 Task: Open Card Card0000000078 in Board Board0000000020 in Workspace WS0000000007 in Trello. Add Member Email0000000026 to Card Card0000000078 in Board Board0000000020 in Workspace WS0000000007 in Trello. Add Blue Label titled Label0000000078 to Card Card0000000078 in Board Board0000000020 in Workspace WS0000000007 in Trello. Add Checklist CL0000000078 to Card Card0000000078 in Board Board0000000020 in Workspace WS0000000007 in Trello. Add Dates with Start Date as Sep 01 2023 and Due Date as Sep 30 2023 to Card Card0000000078 in Board Board0000000020 in Workspace WS0000000007 in Trello
Action: Mouse moved to (385, 371)
Screenshot: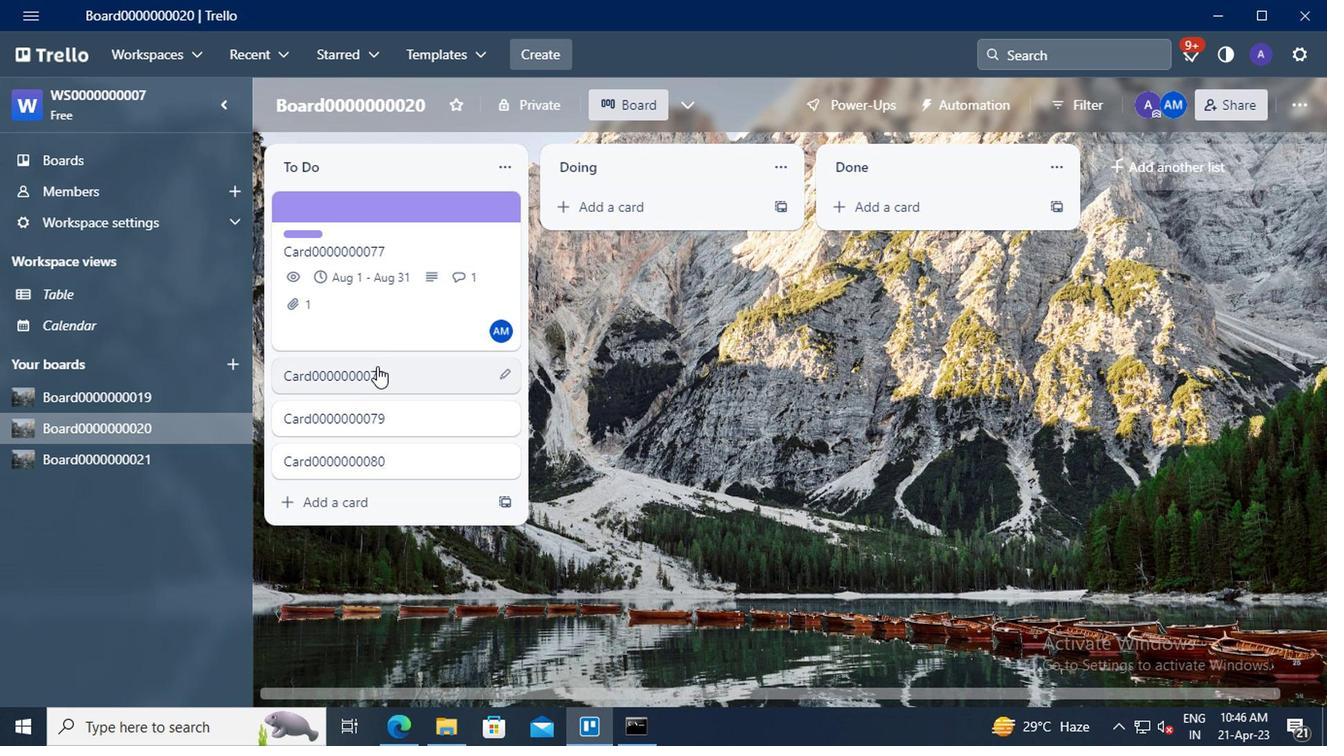 
Action: Mouse pressed left at (385, 371)
Screenshot: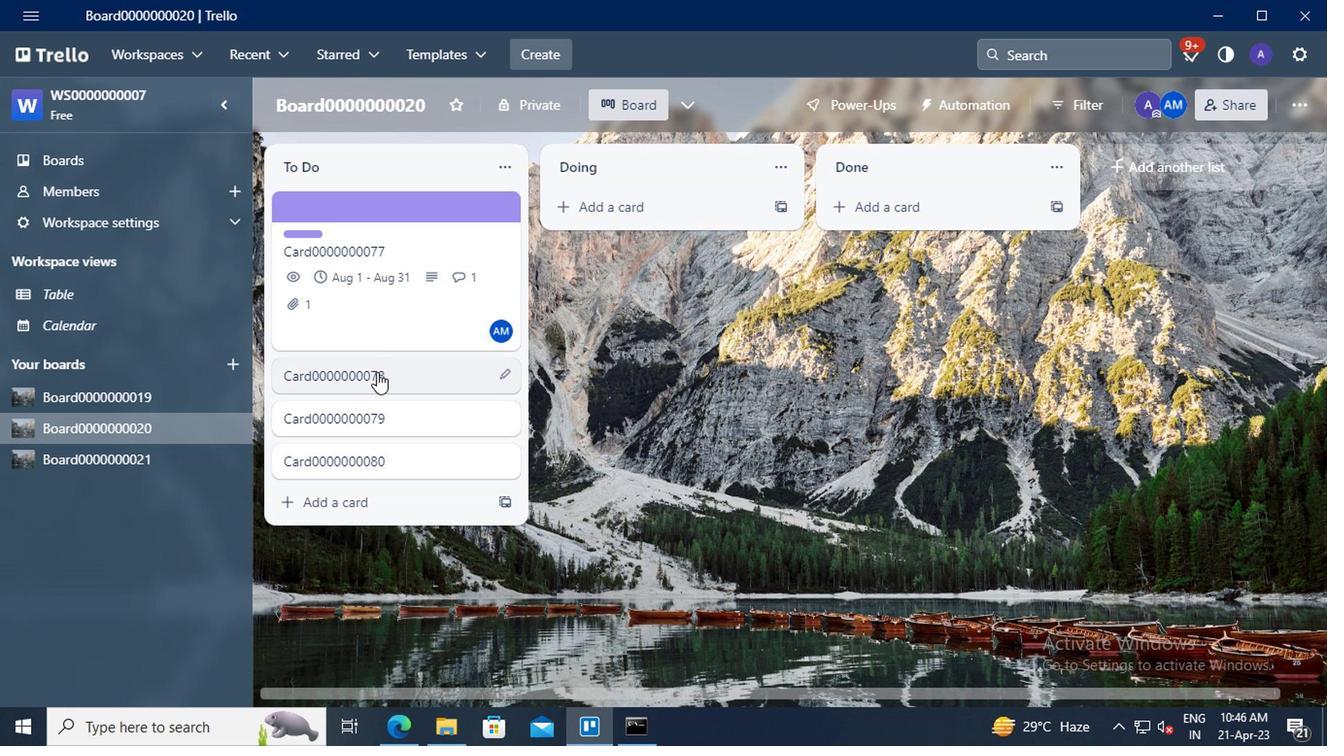 
Action: Mouse moved to (905, 251)
Screenshot: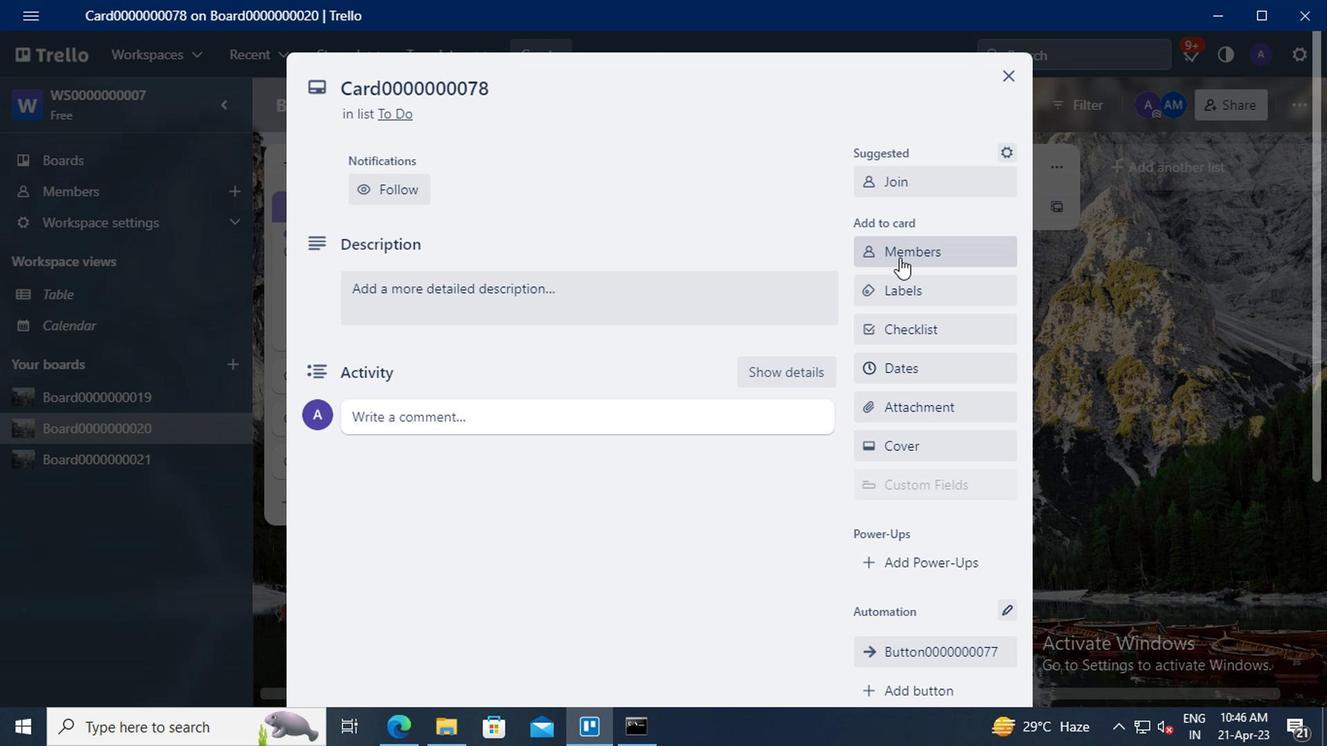 
Action: Mouse pressed left at (905, 251)
Screenshot: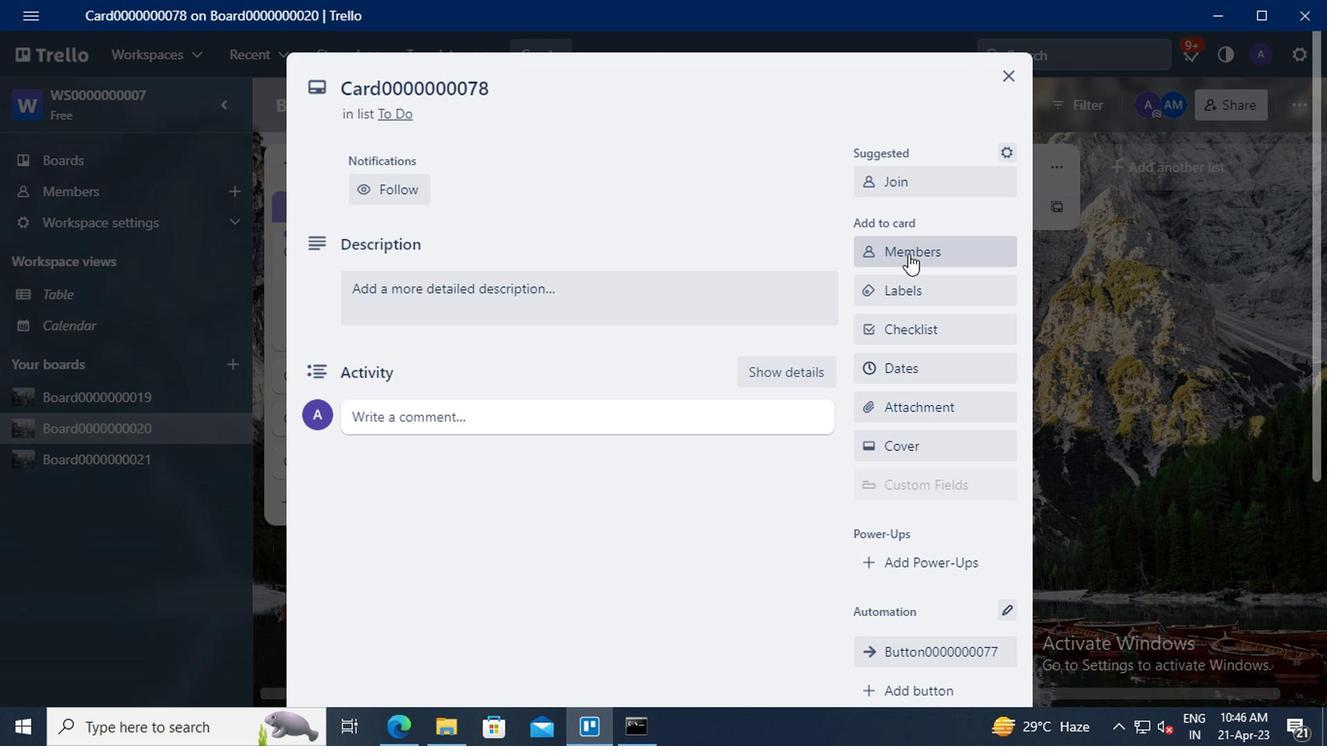 
Action: Mouse moved to (900, 336)
Screenshot: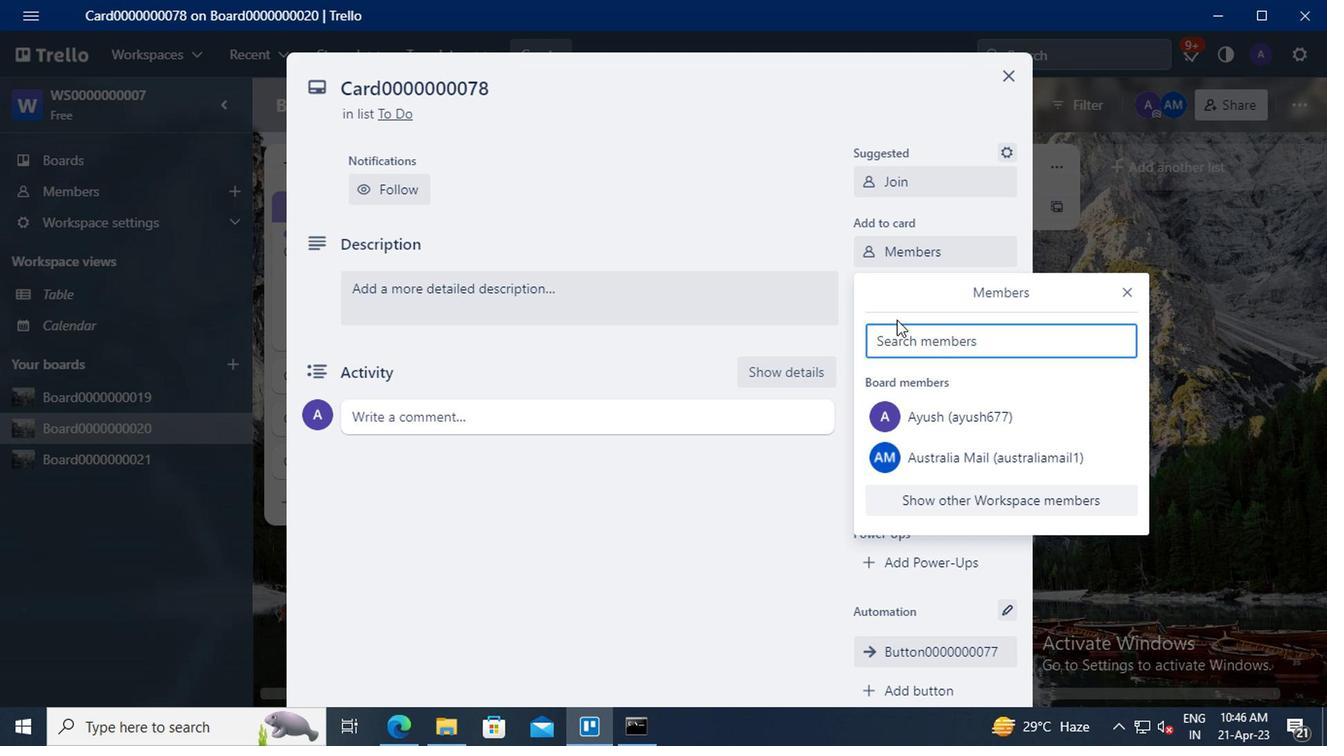 
Action: Mouse pressed left at (900, 336)
Screenshot: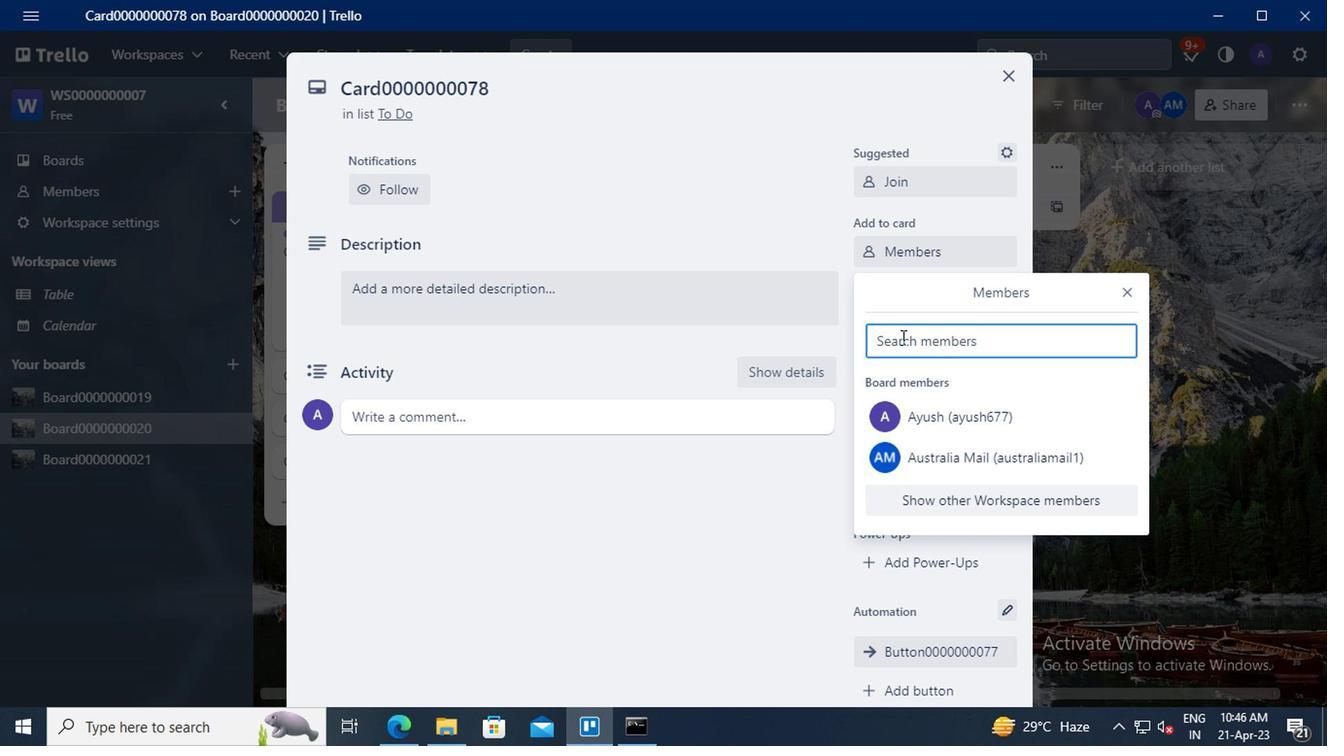
Action: Key pressed nikrathi889<Key.shift>@GMAIL.COM
Screenshot: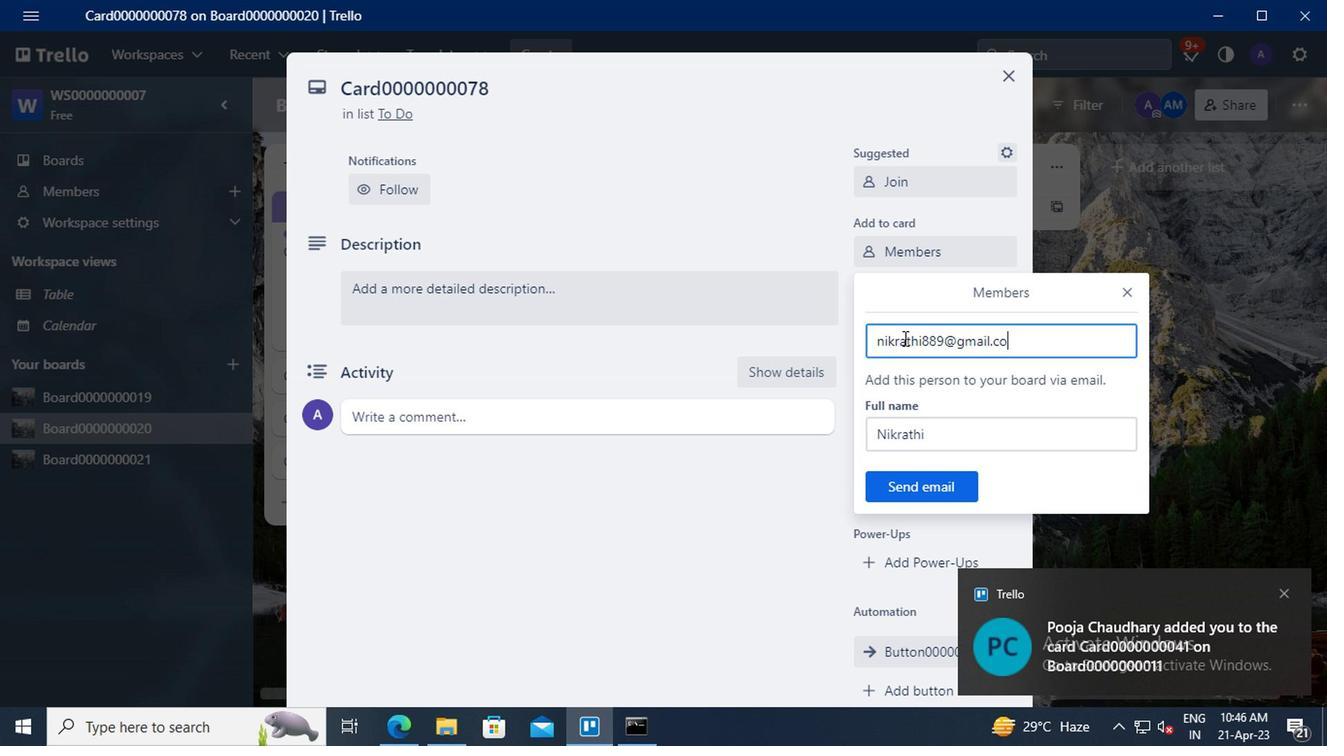 
Action: Mouse moved to (919, 482)
Screenshot: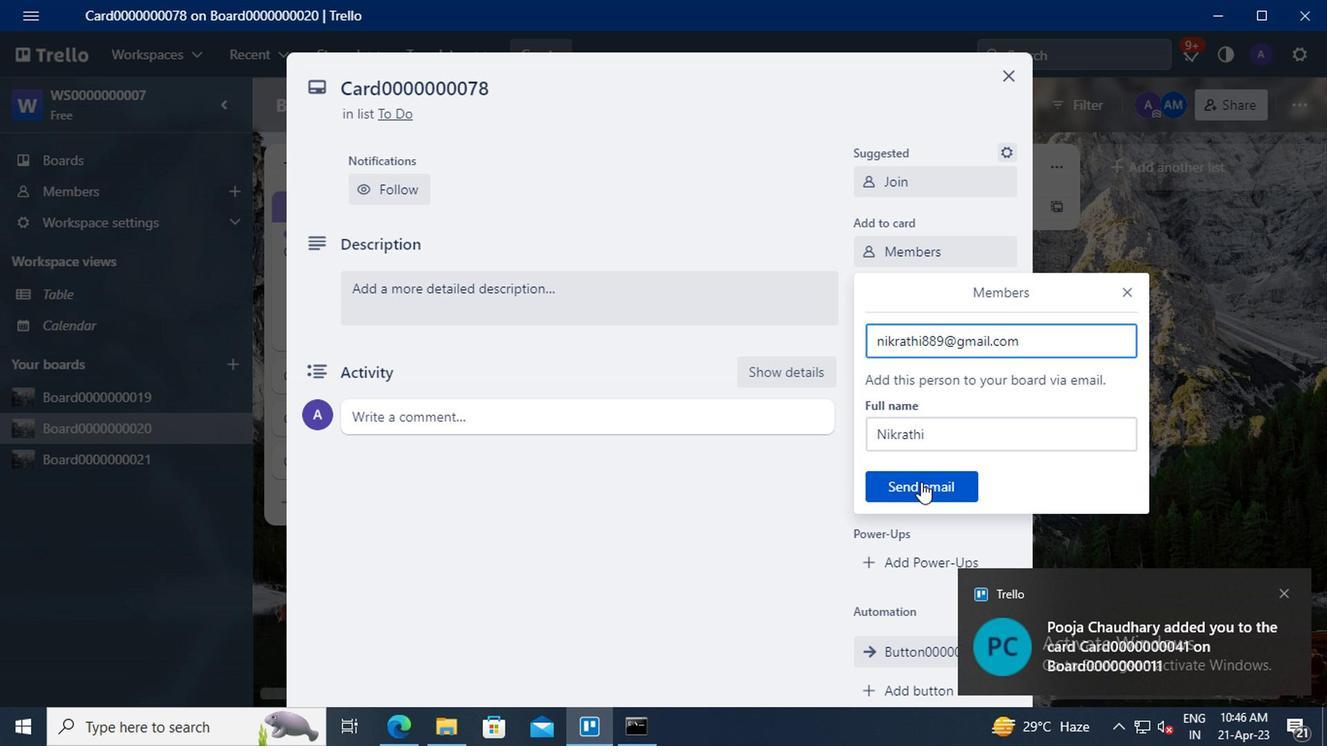 
Action: Mouse pressed left at (919, 482)
Screenshot: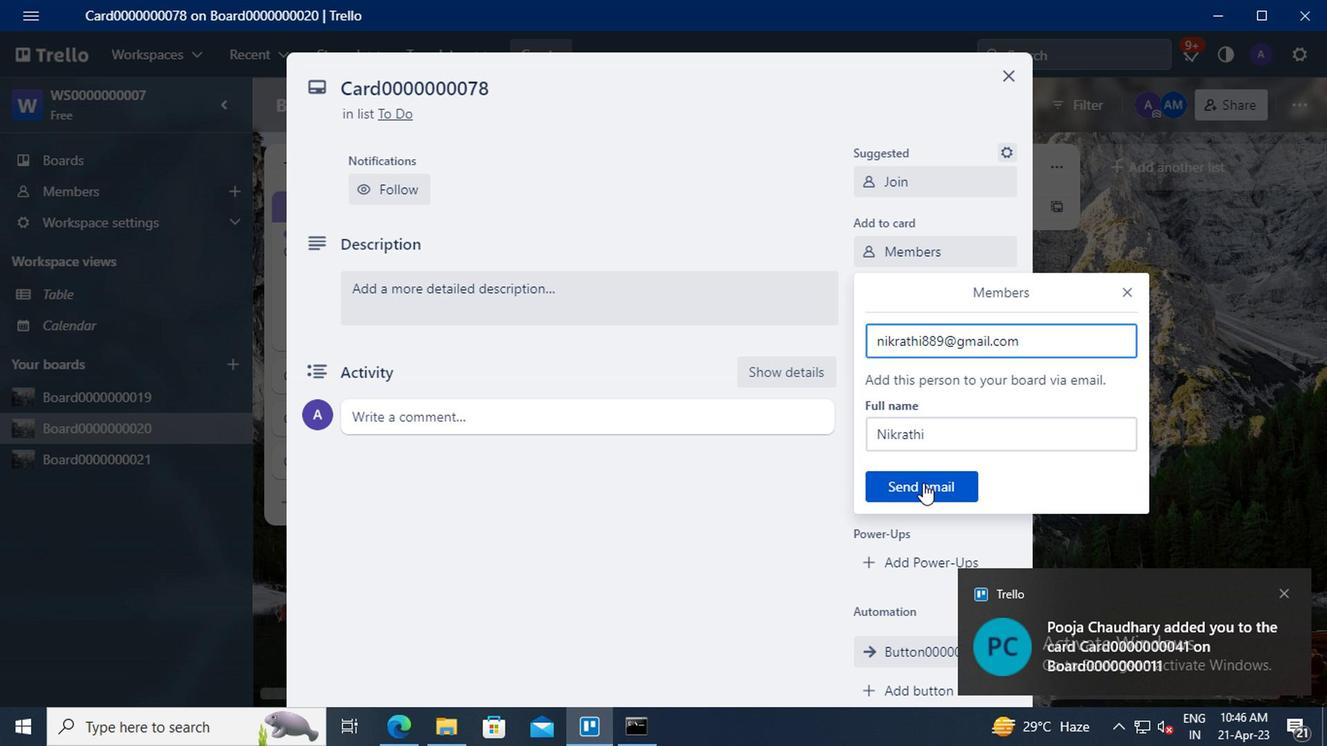 
Action: Mouse moved to (916, 290)
Screenshot: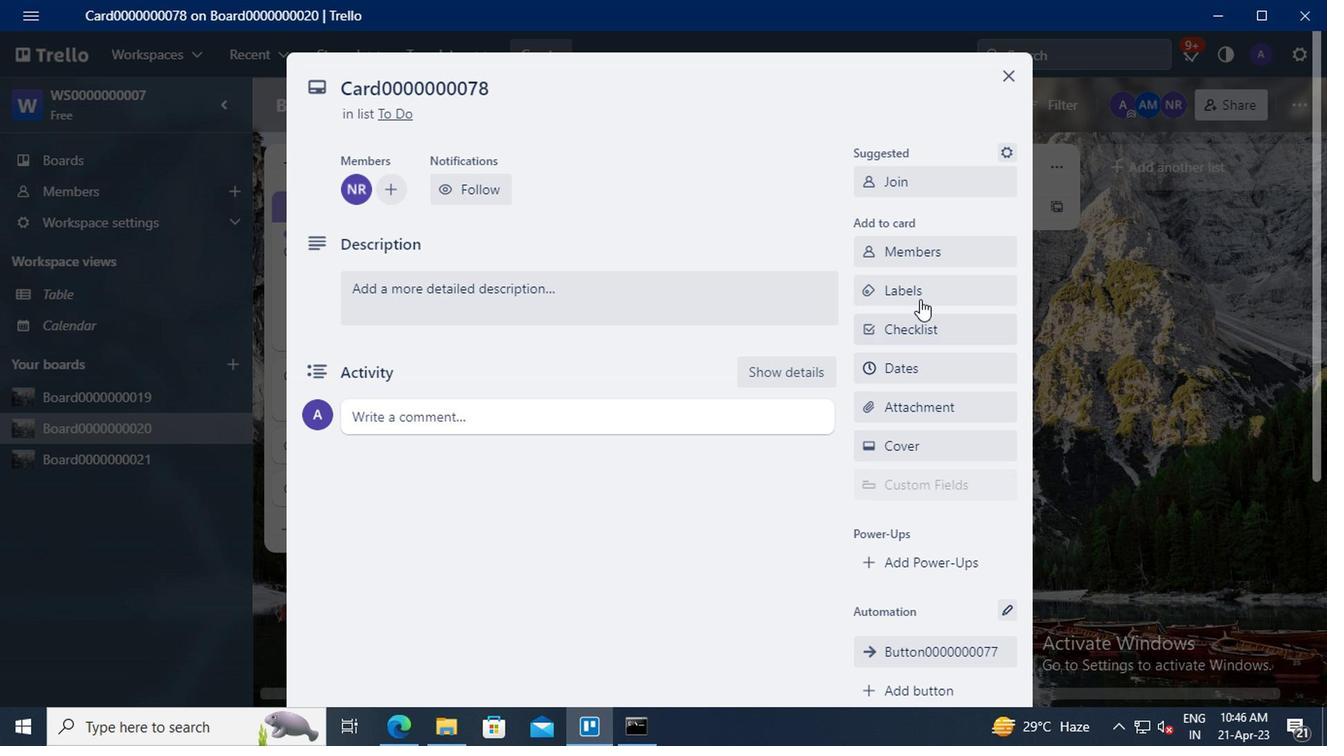 
Action: Mouse pressed left at (916, 290)
Screenshot: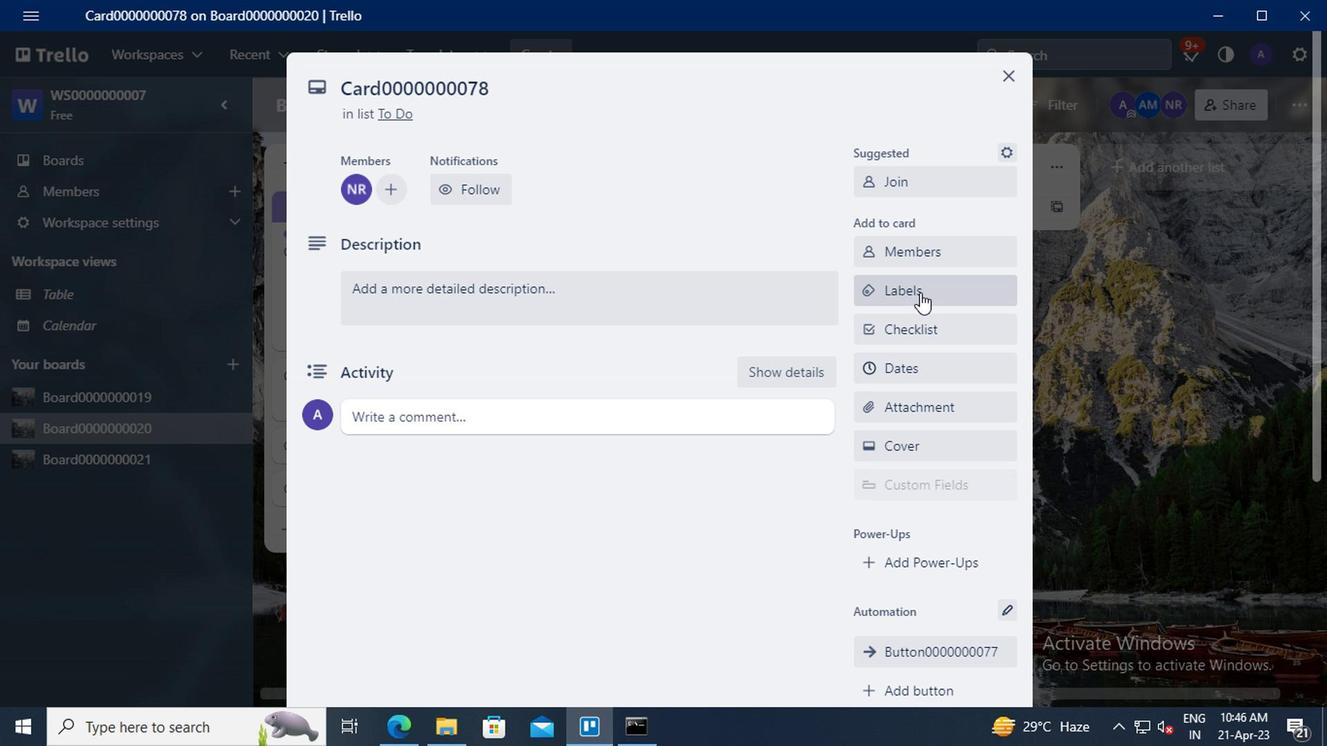 
Action: Mouse moved to (1007, 474)
Screenshot: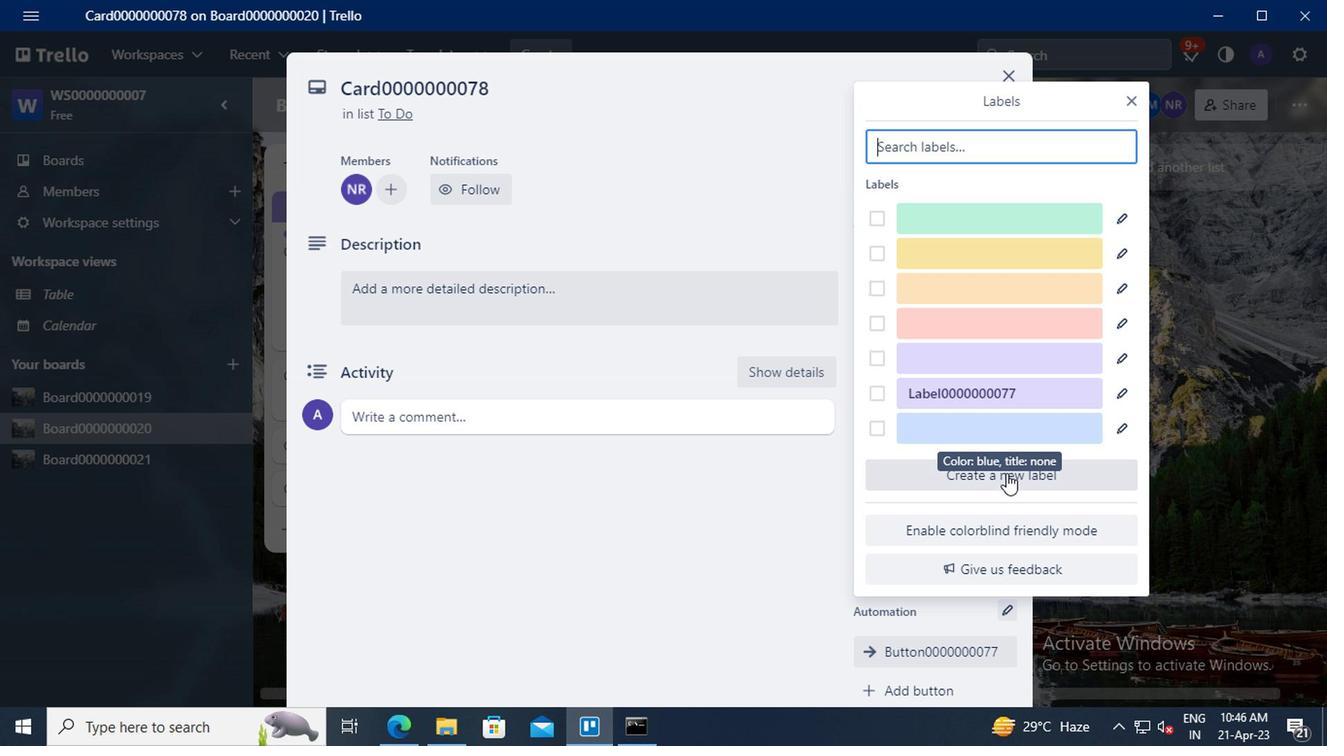 
Action: Mouse pressed left at (1007, 474)
Screenshot: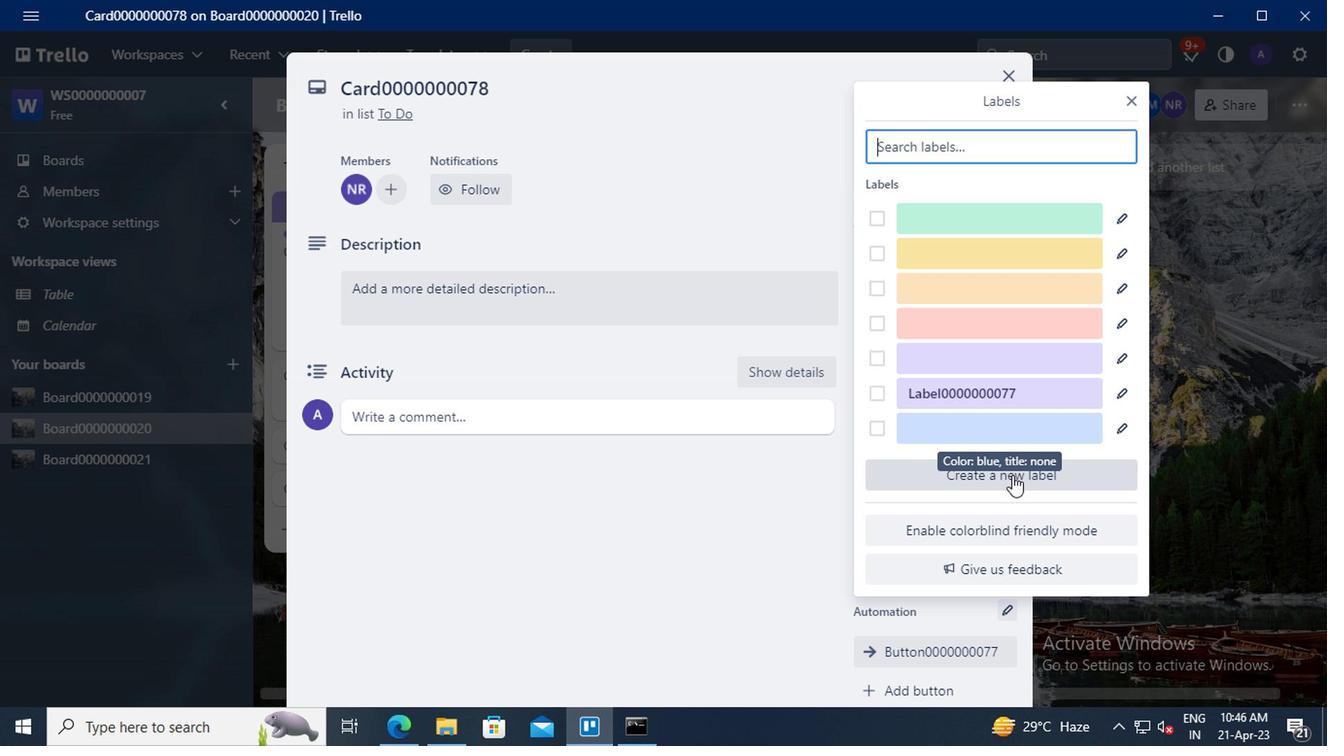 
Action: Mouse moved to (933, 277)
Screenshot: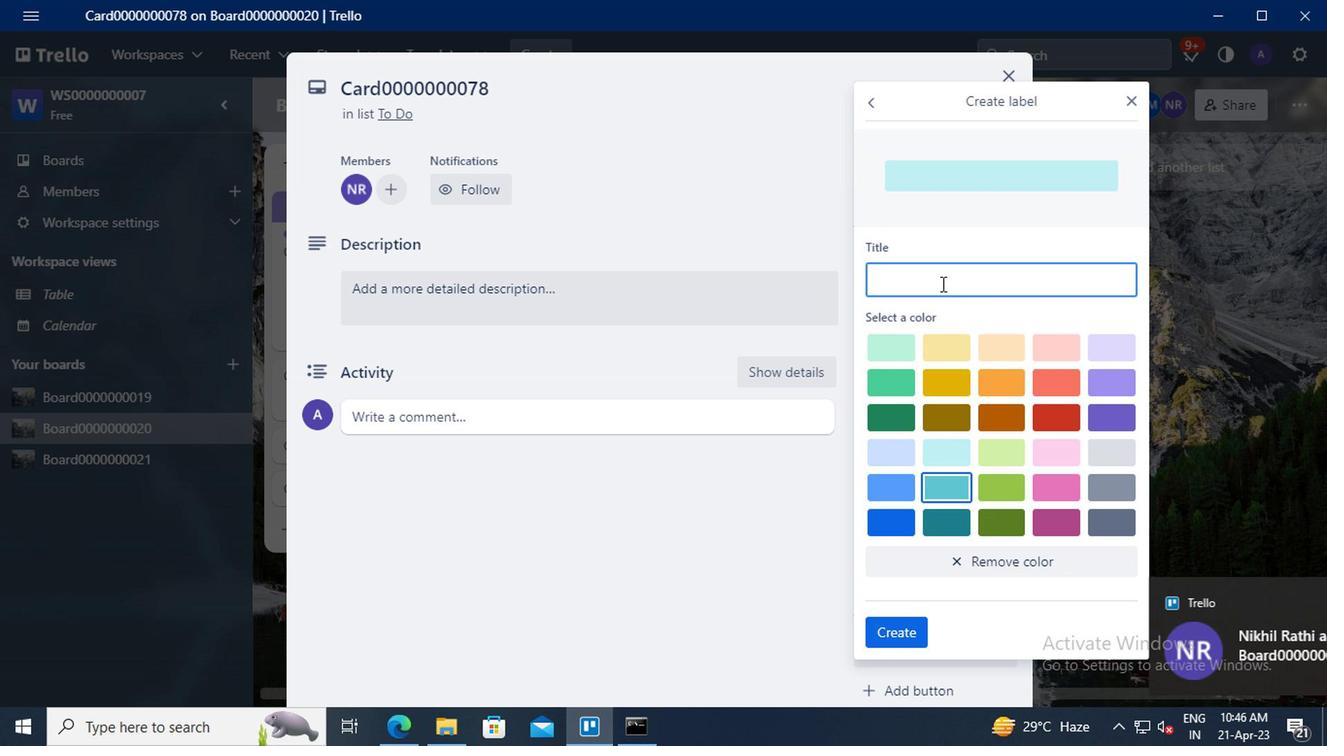 
Action: Mouse pressed left at (933, 277)
Screenshot: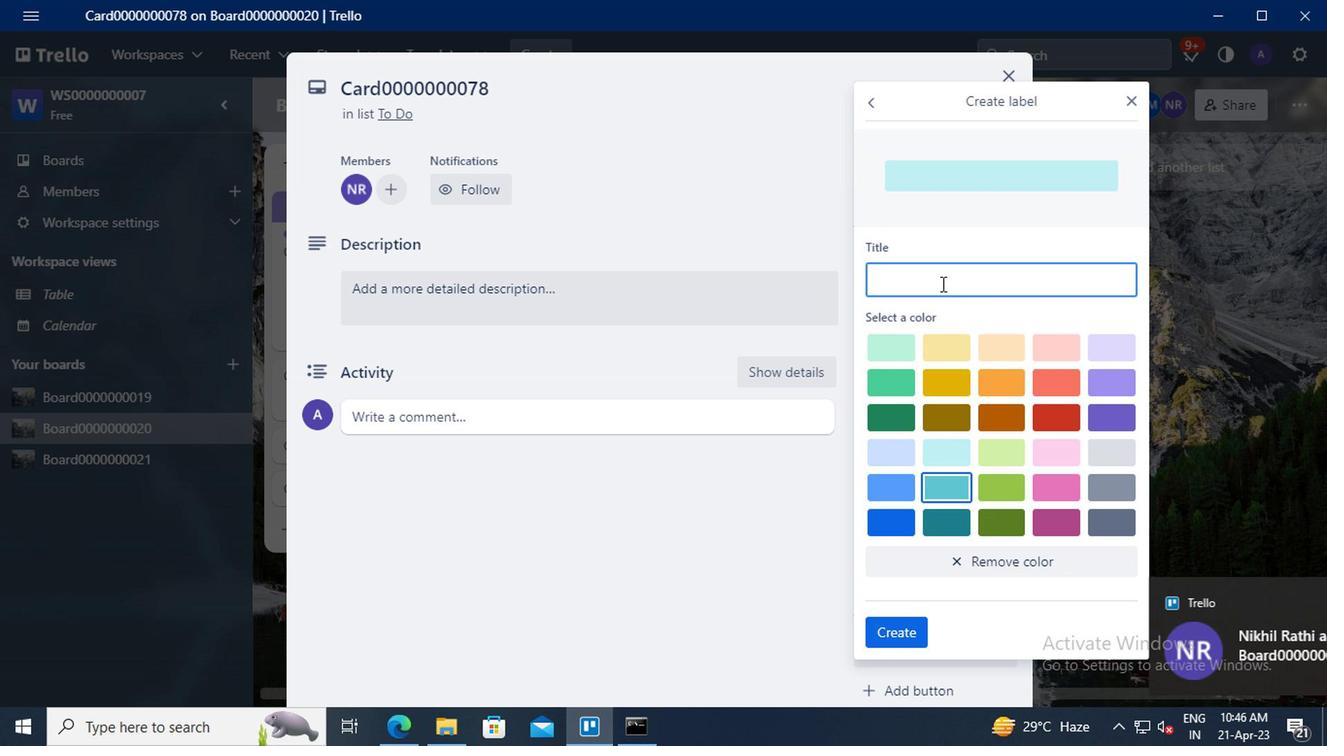 
Action: Key pressed <Key.shift>LABEL0000000078
Screenshot: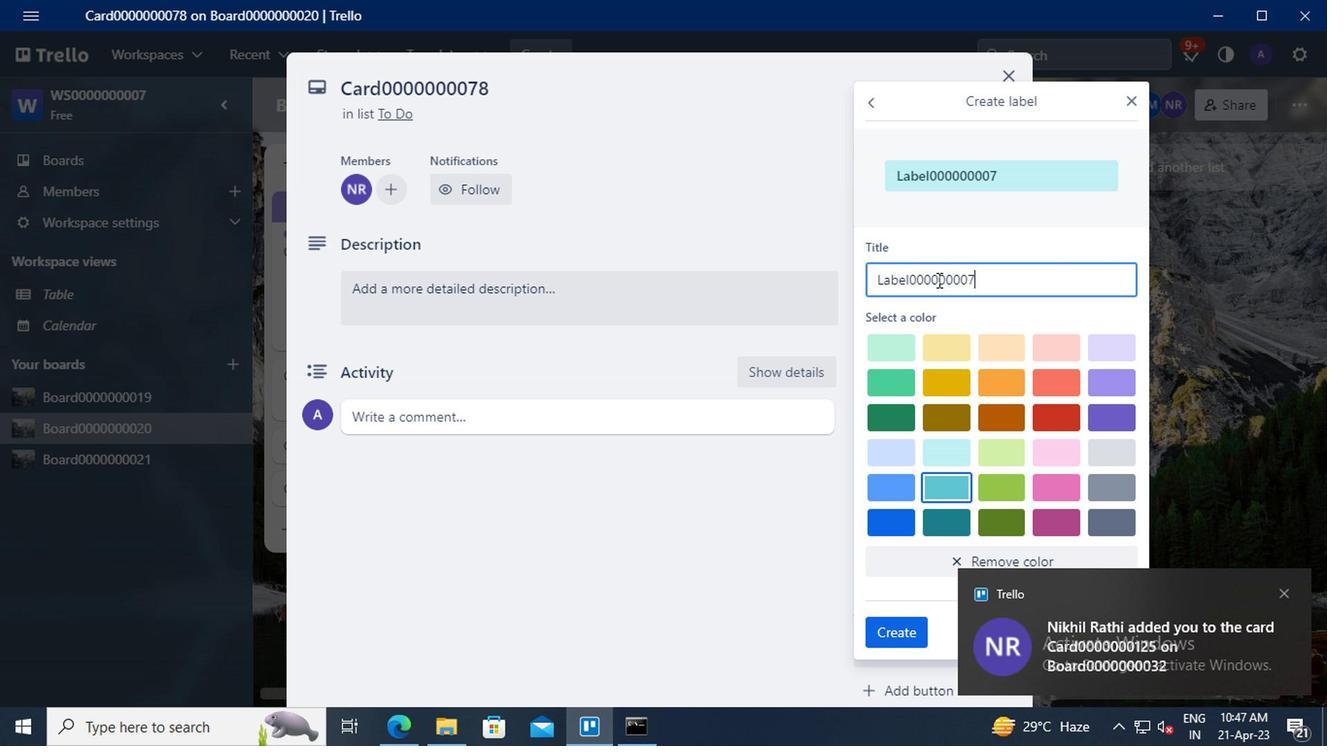 
Action: Mouse moved to (895, 482)
Screenshot: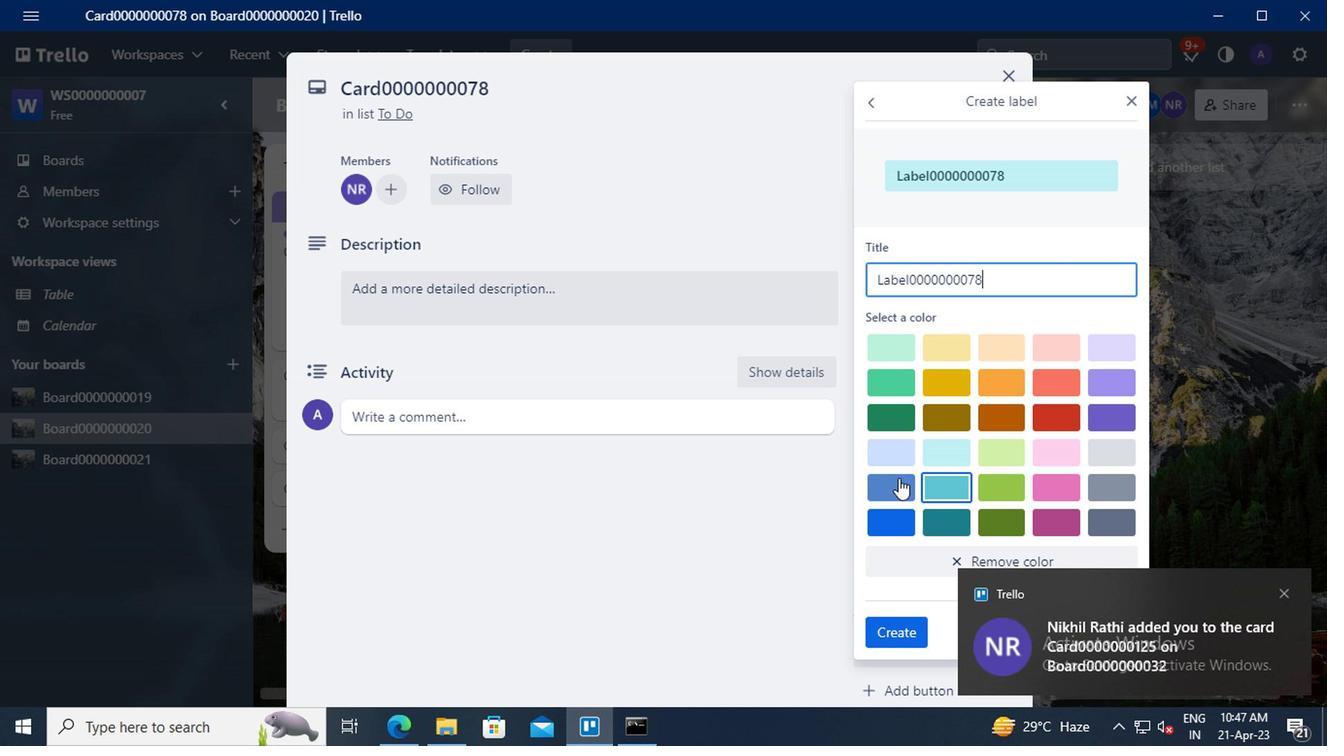 
Action: Mouse pressed left at (895, 482)
Screenshot: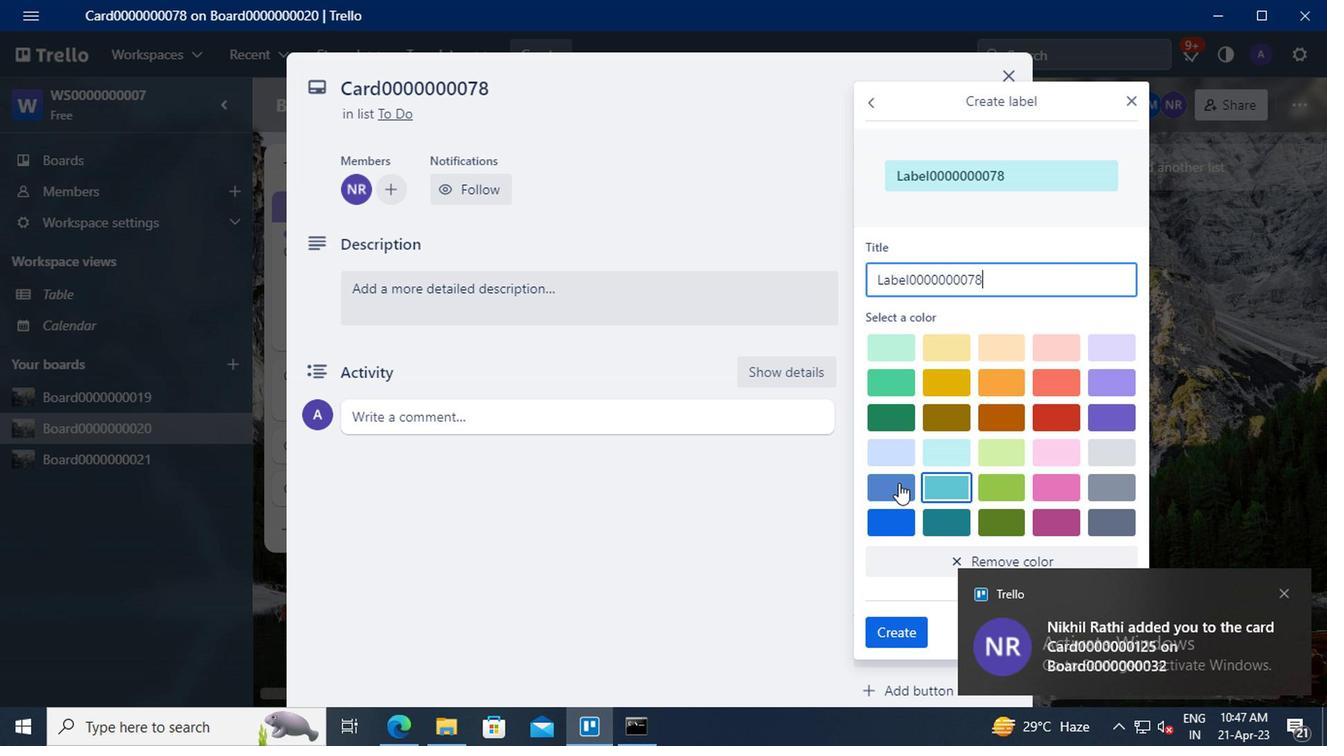 
Action: Mouse moved to (905, 631)
Screenshot: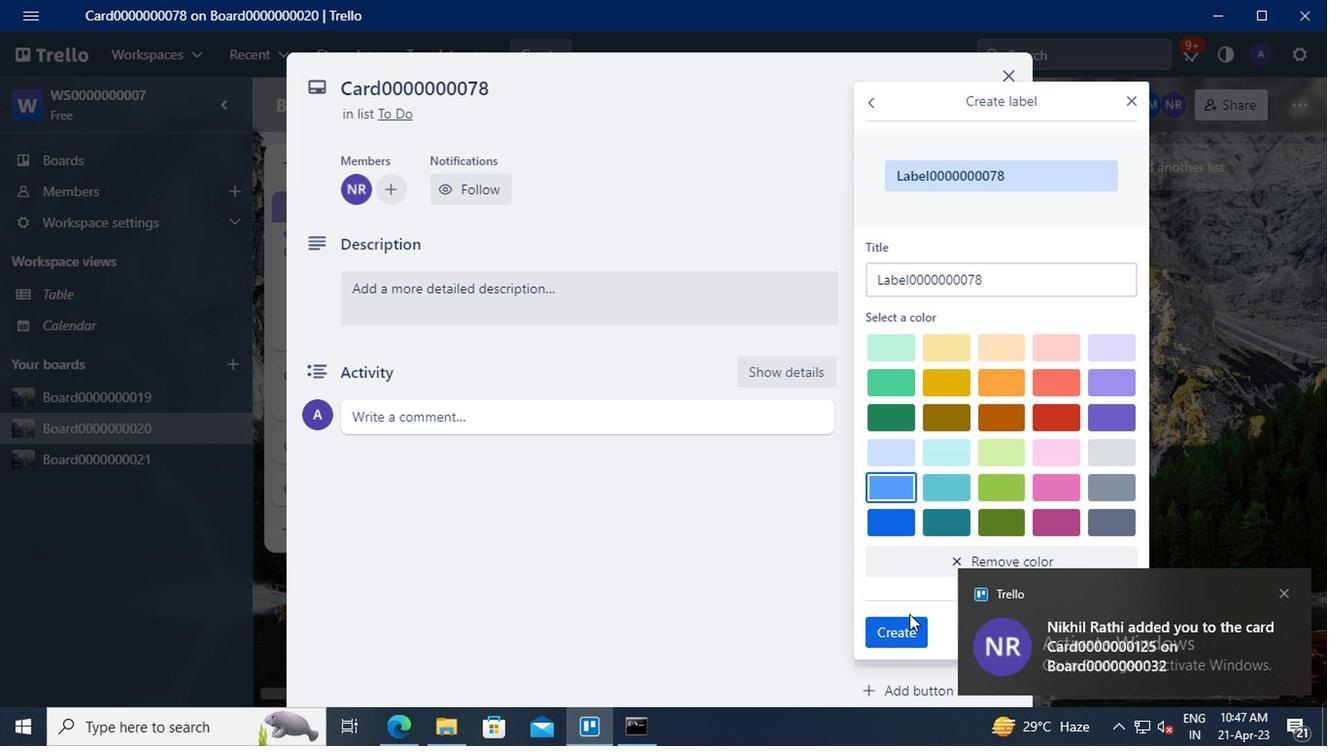 
Action: Mouse pressed left at (905, 631)
Screenshot: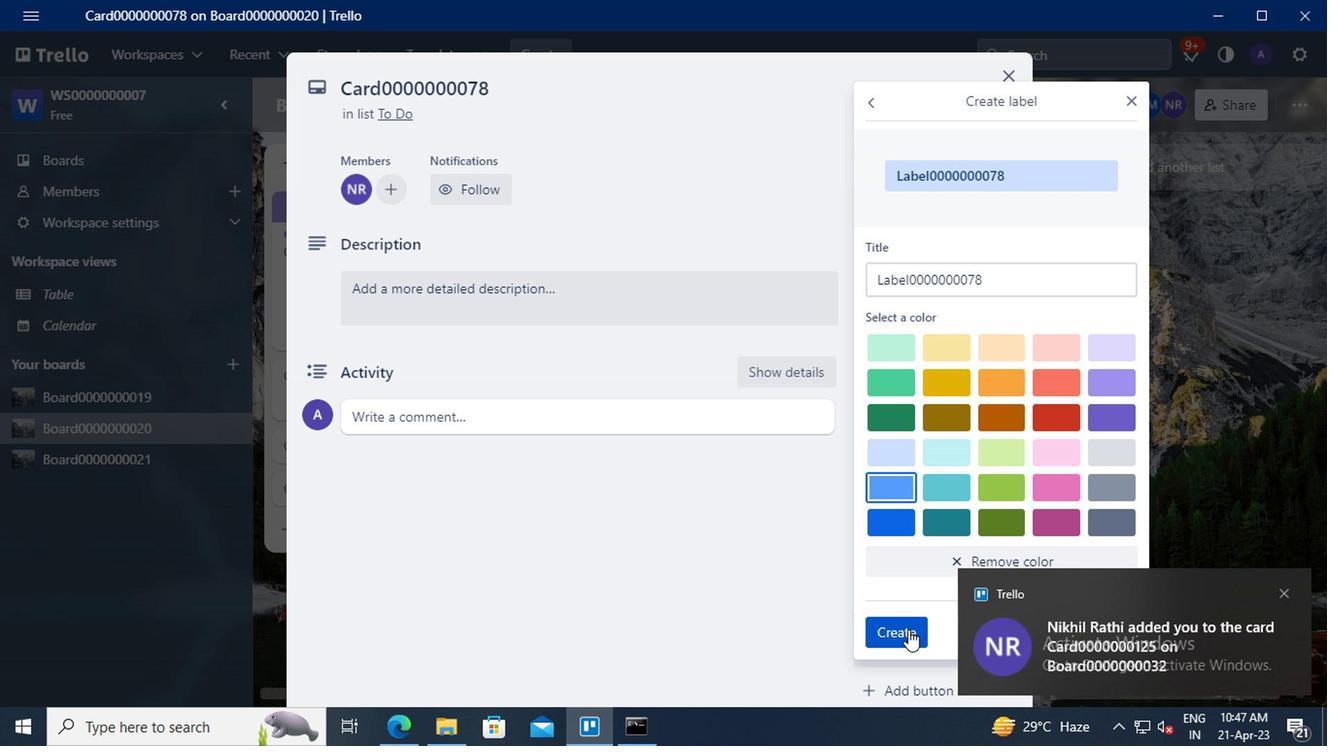 
Action: Mouse moved to (1123, 93)
Screenshot: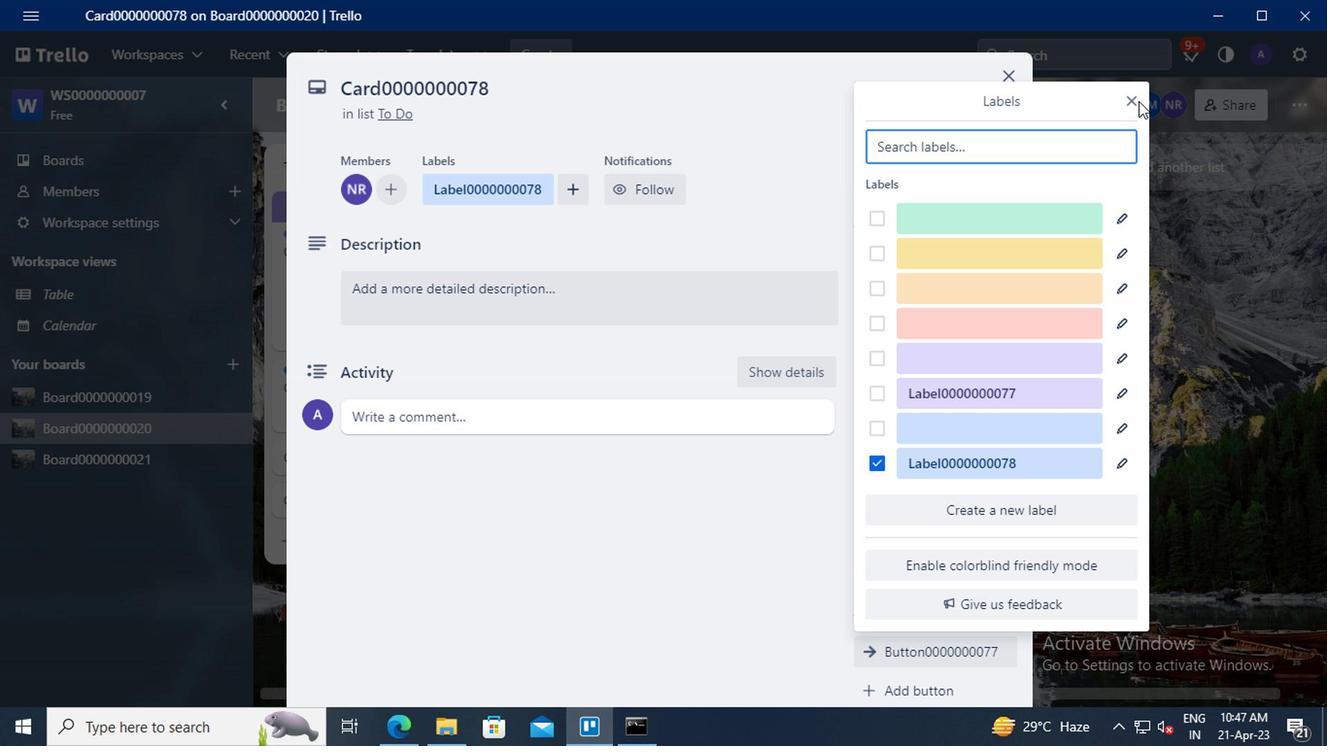 
Action: Mouse pressed left at (1123, 93)
Screenshot: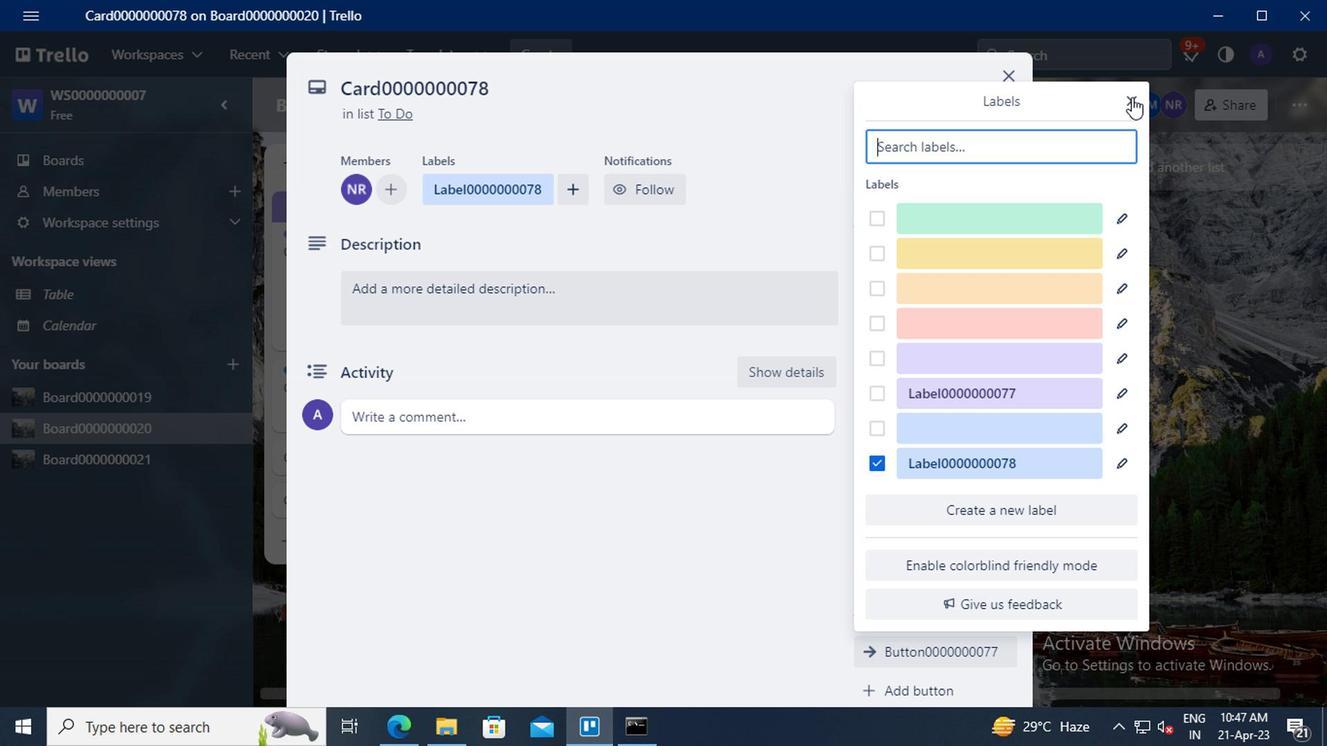 
Action: Mouse moved to (920, 320)
Screenshot: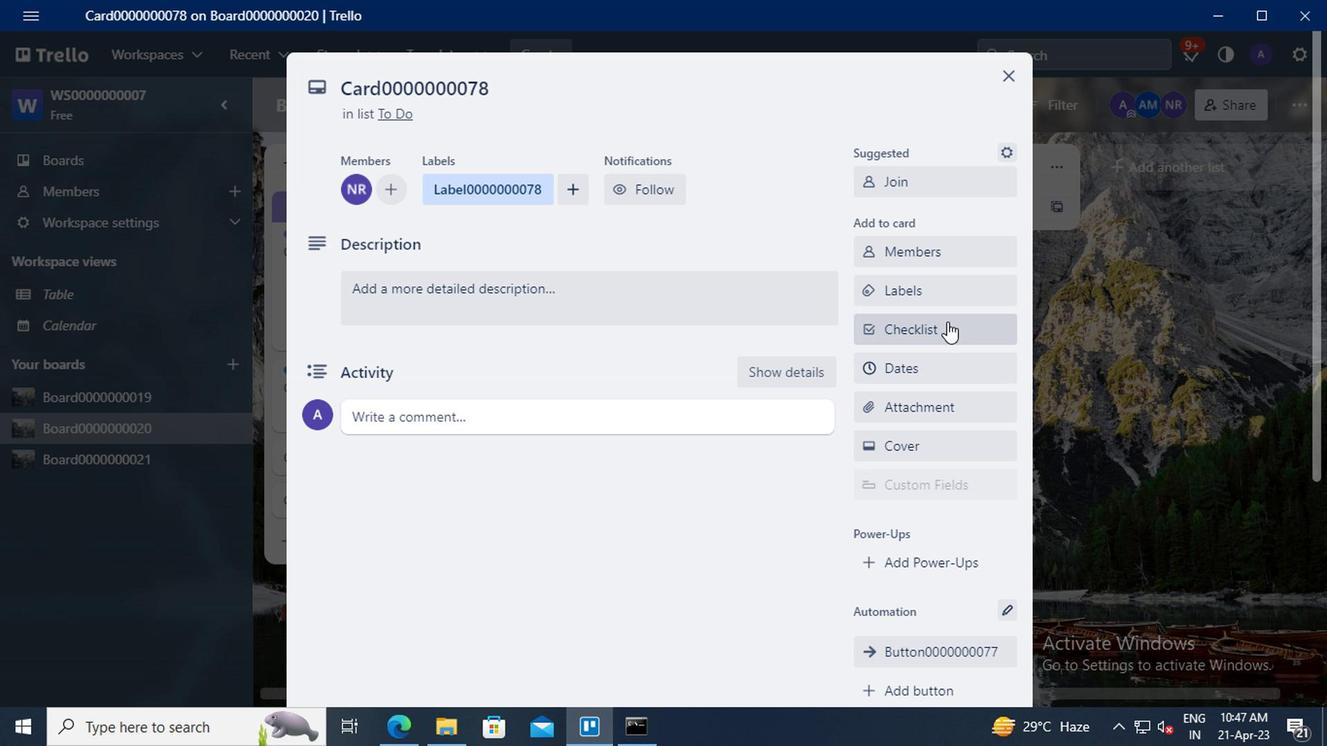 
Action: Mouse pressed left at (920, 320)
Screenshot: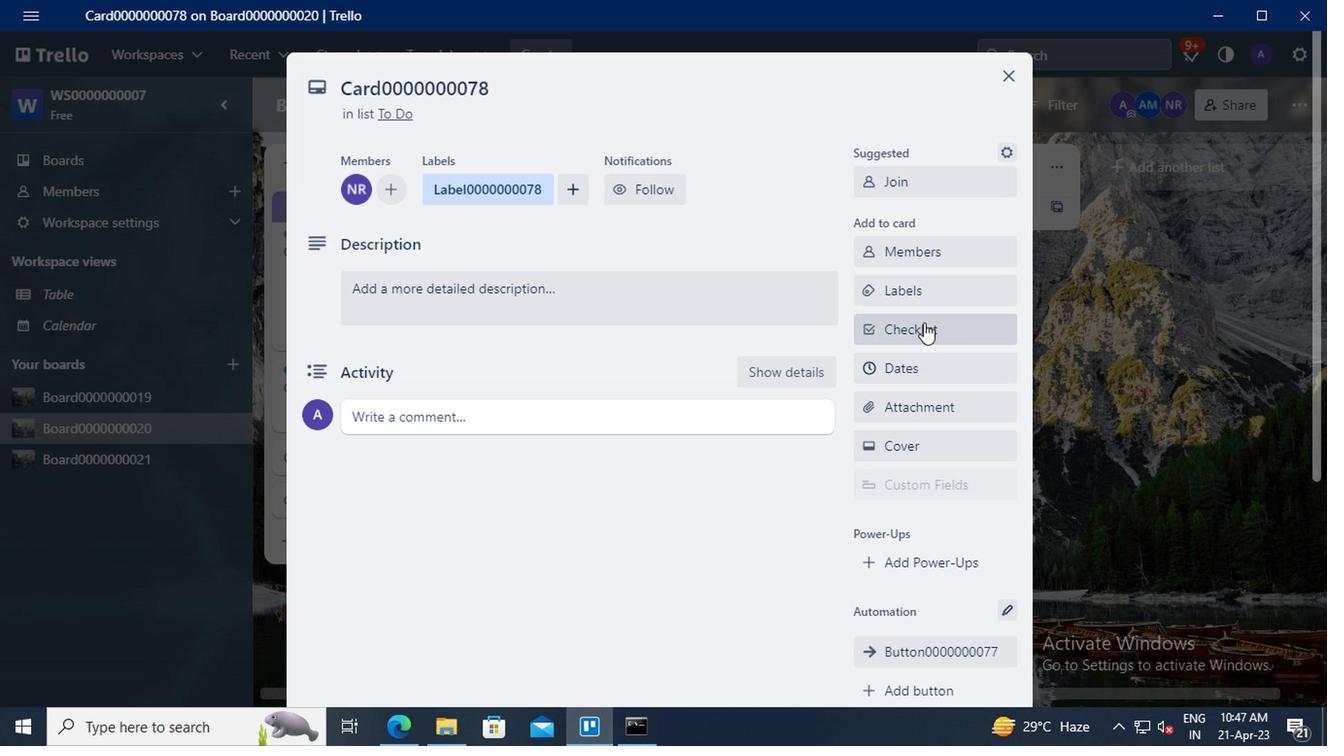 
Action: Key pressed <Key.delete><Key.shift>CL0000000078
Screenshot: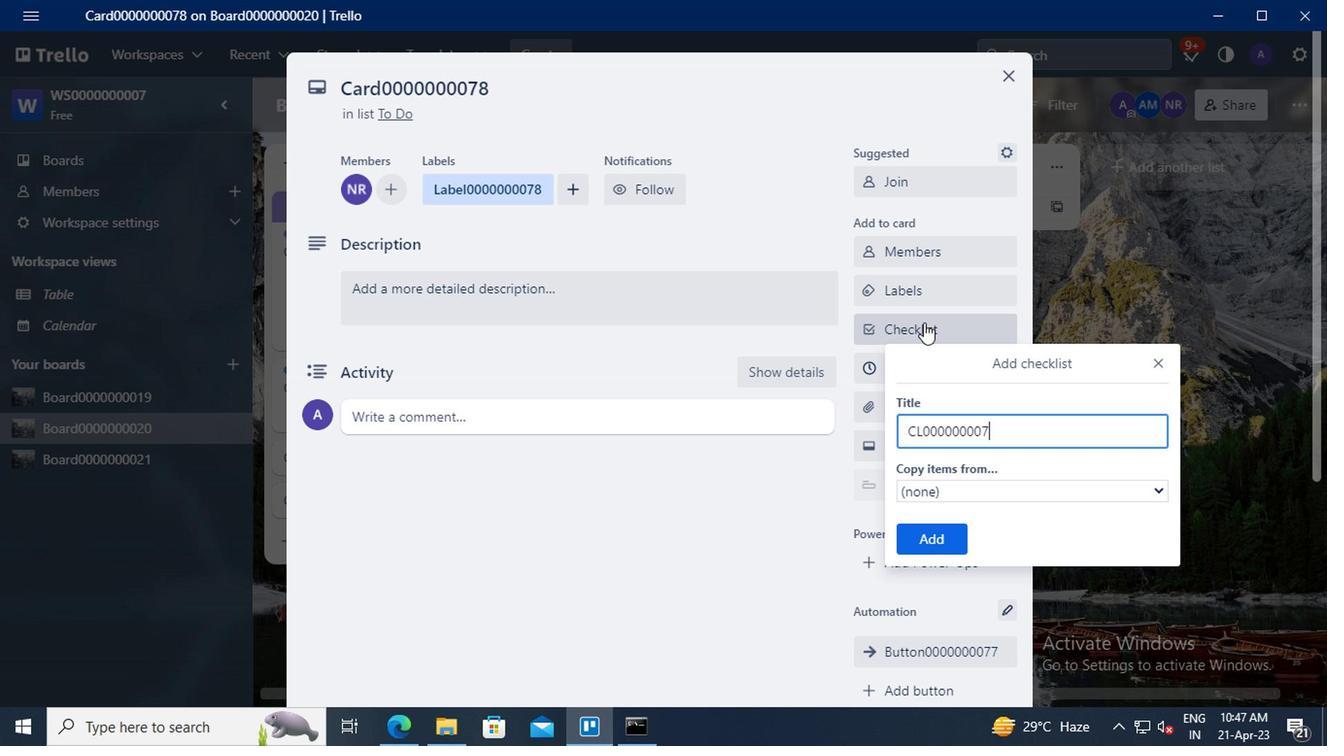 
Action: Mouse moved to (929, 541)
Screenshot: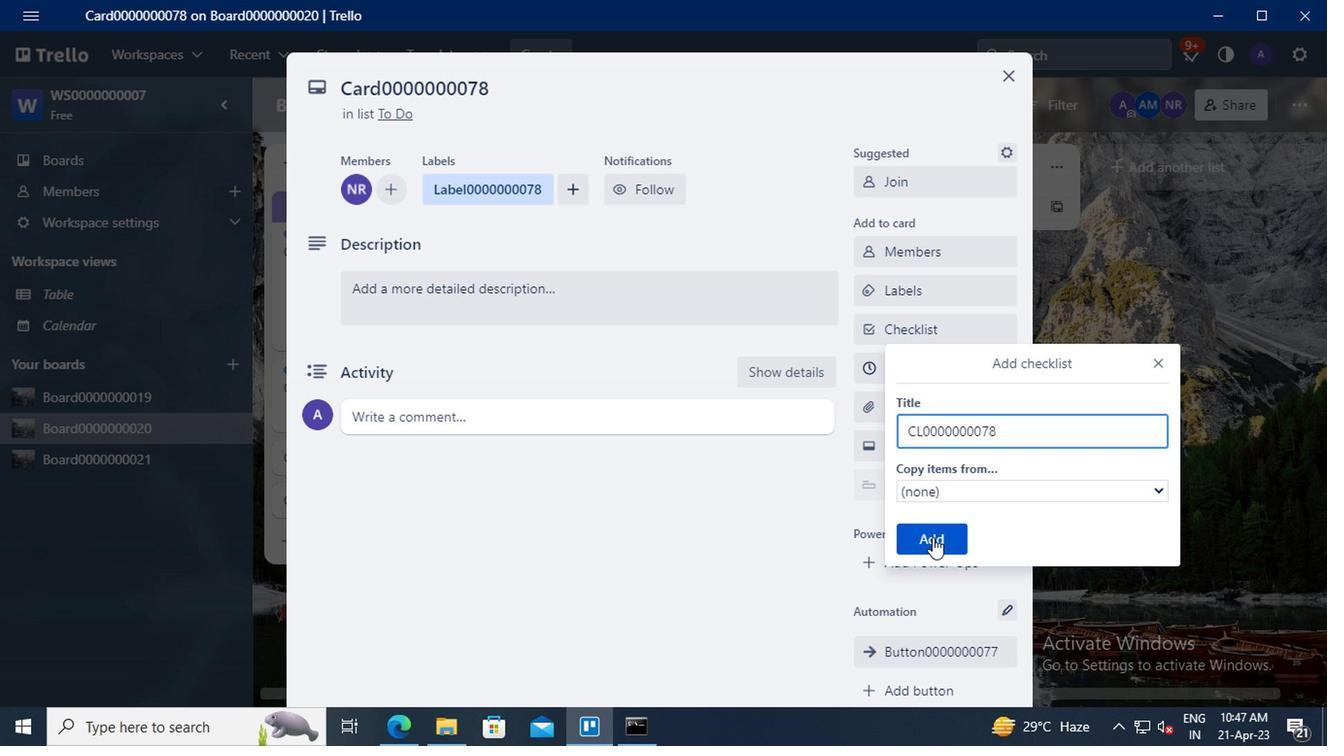 
Action: Mouse pressed left at (929, 541)
Screenshot: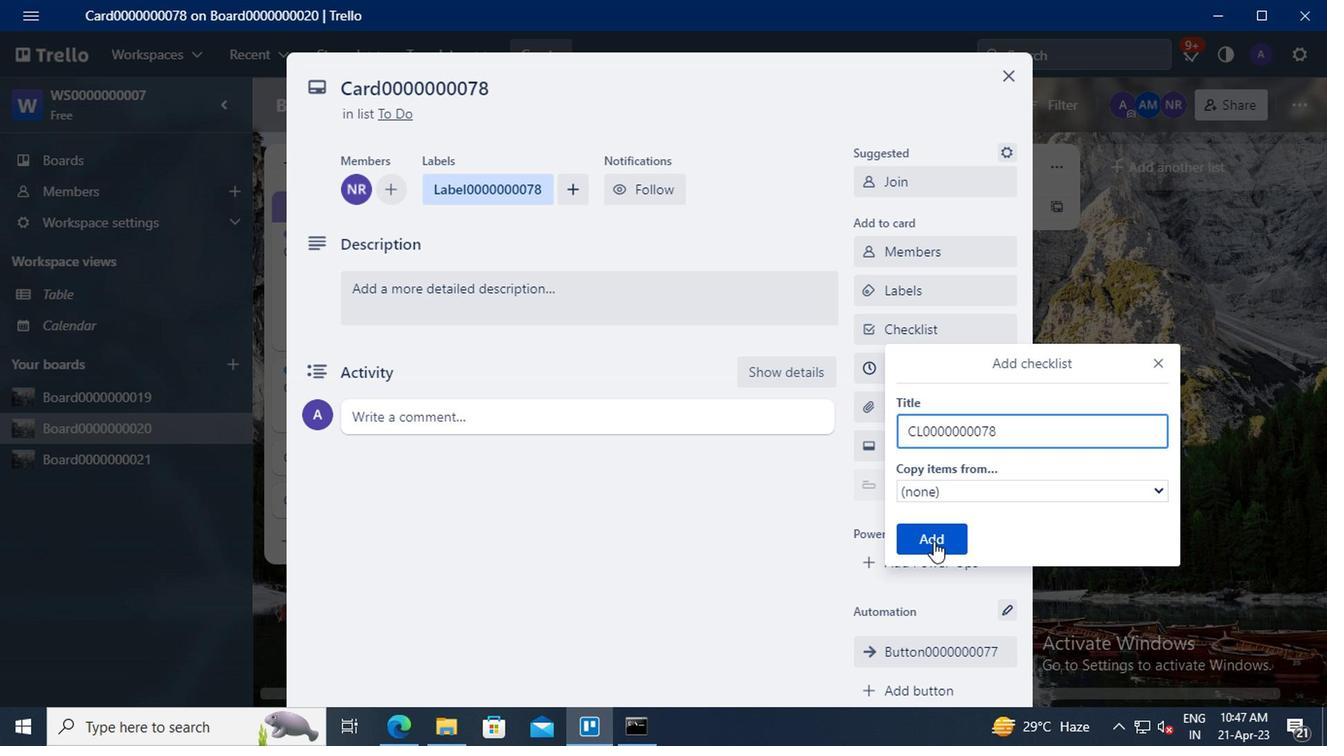 
Action: Mouse moved to (920, 367)
Screenshot: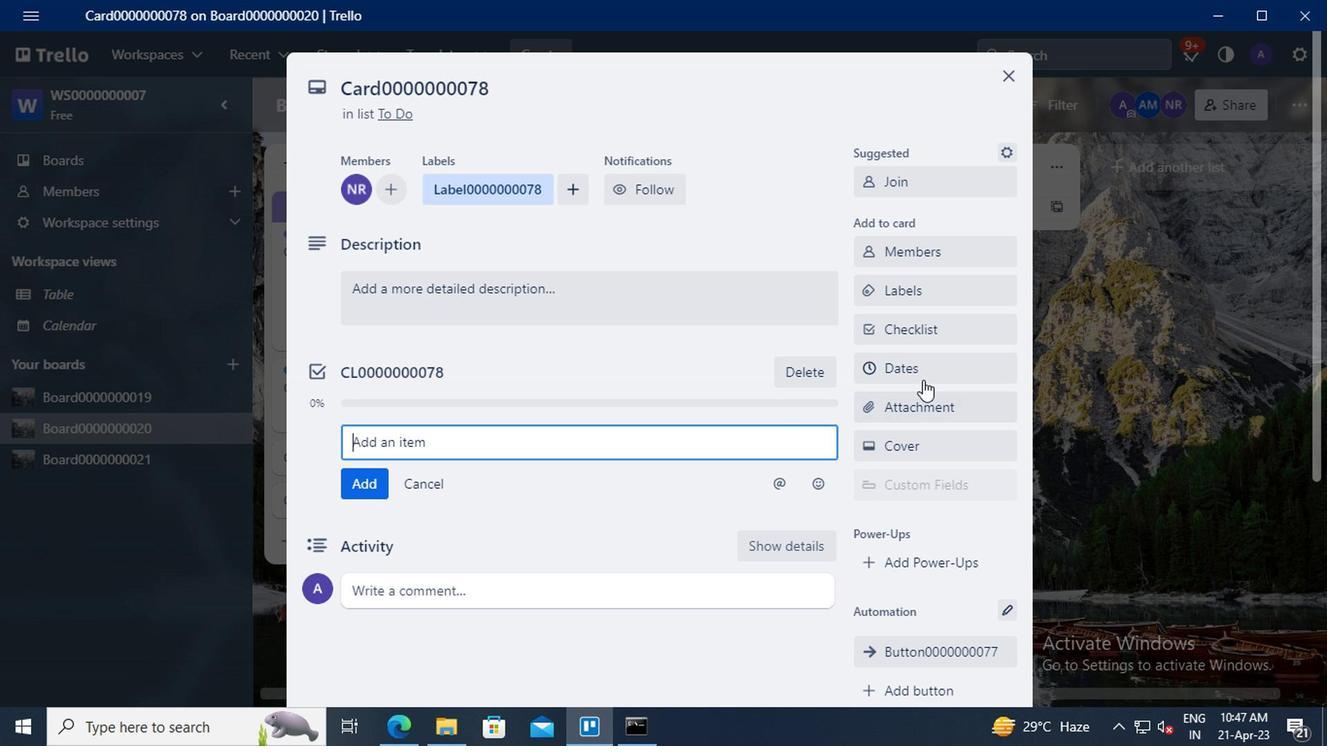 
Action: Mouse pressed left at (920, 367)
Screenshot: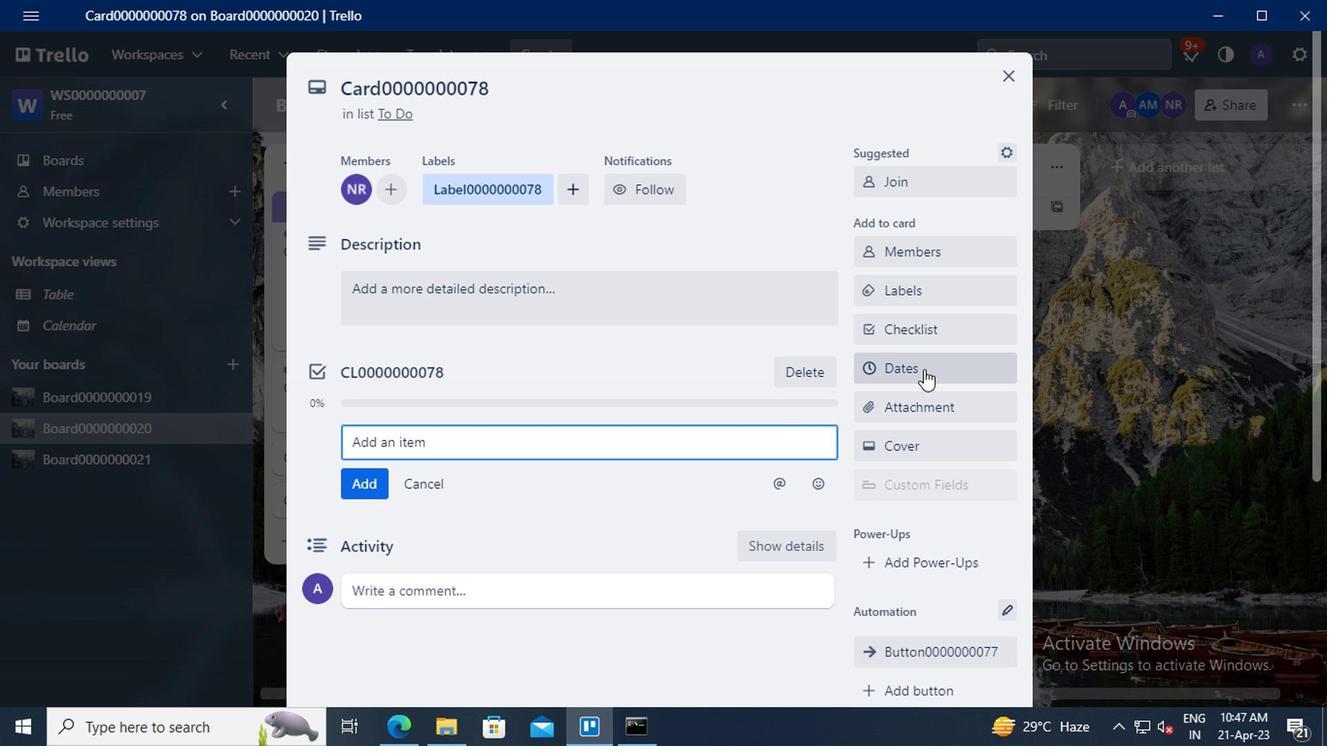 
Action: Mouse moved to (872, 449)
Screenshot: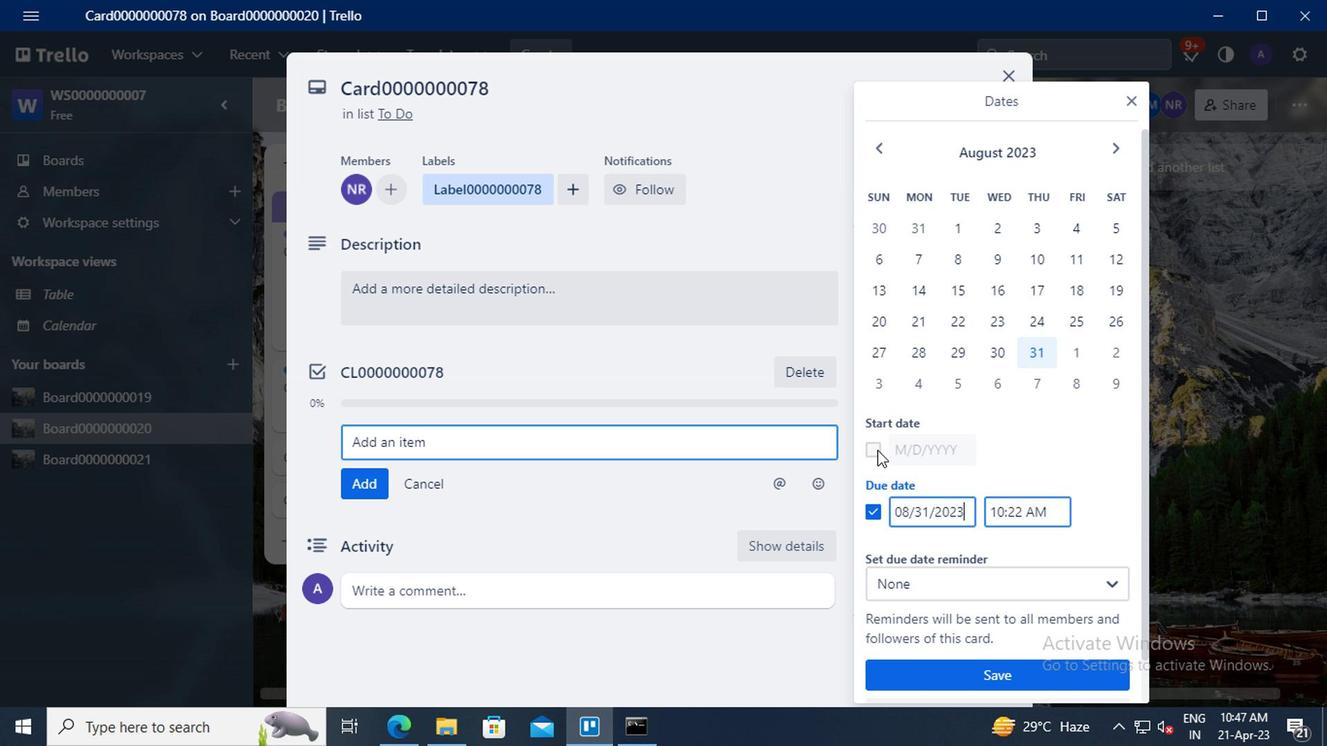 
Action: Mouse pressed left at (872, 449)
Screenshot: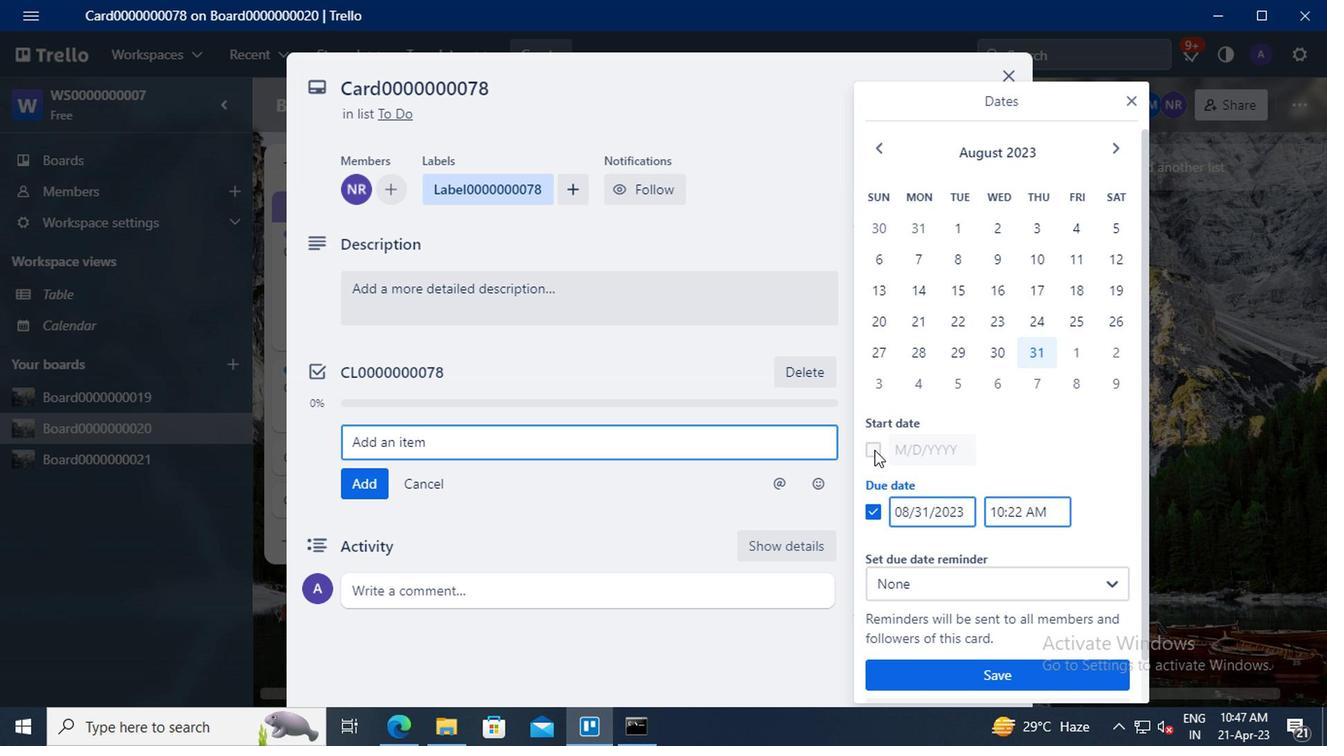 
Action: Mouse moved to (924, 442)
Screenshot: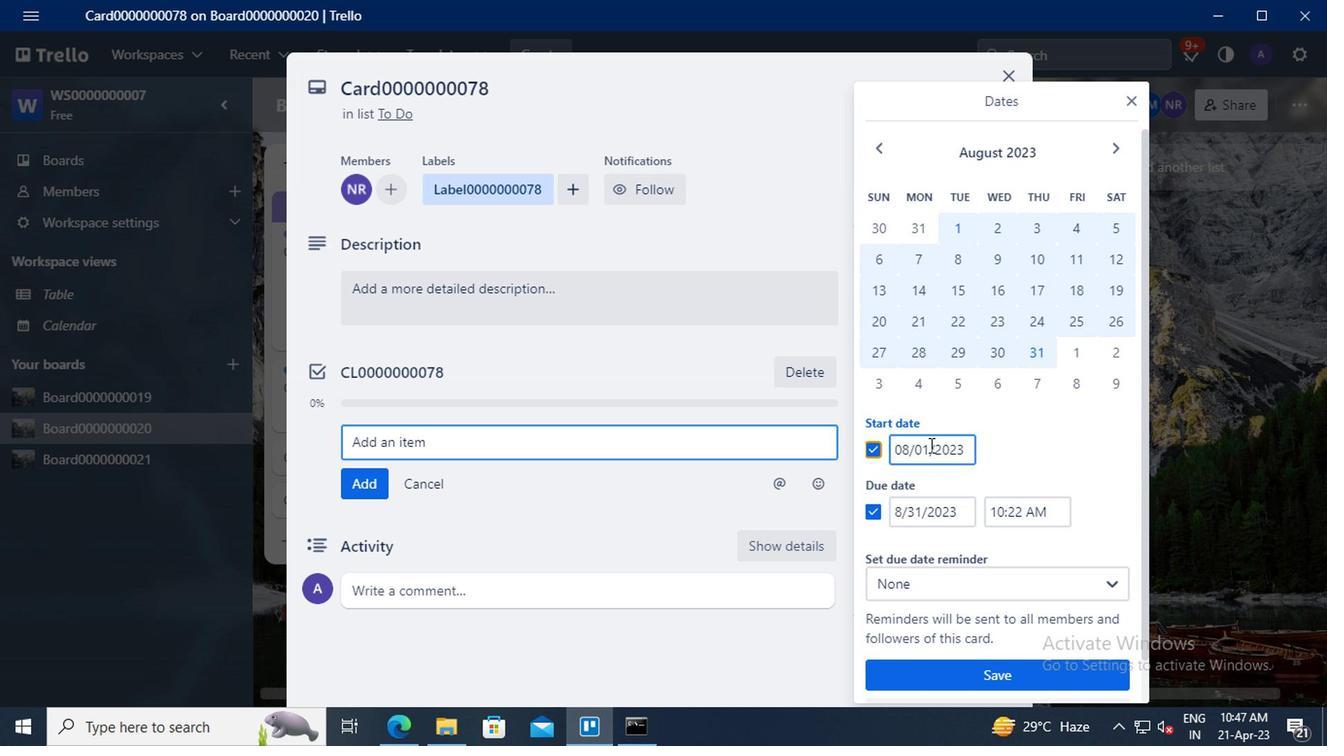 
Action: Mouse pressed left at (924, 442)
Screenshot: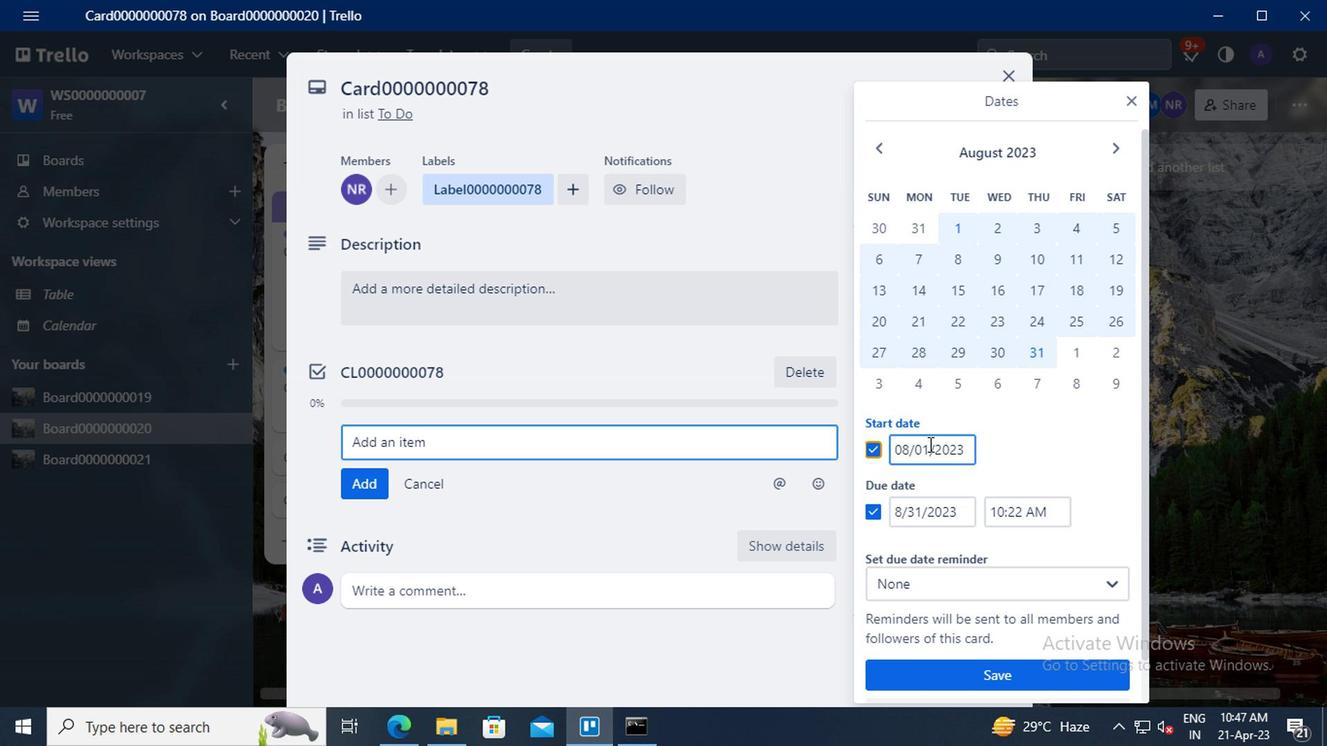 
Action: Mouse moved to (926, 418)
Screenshot: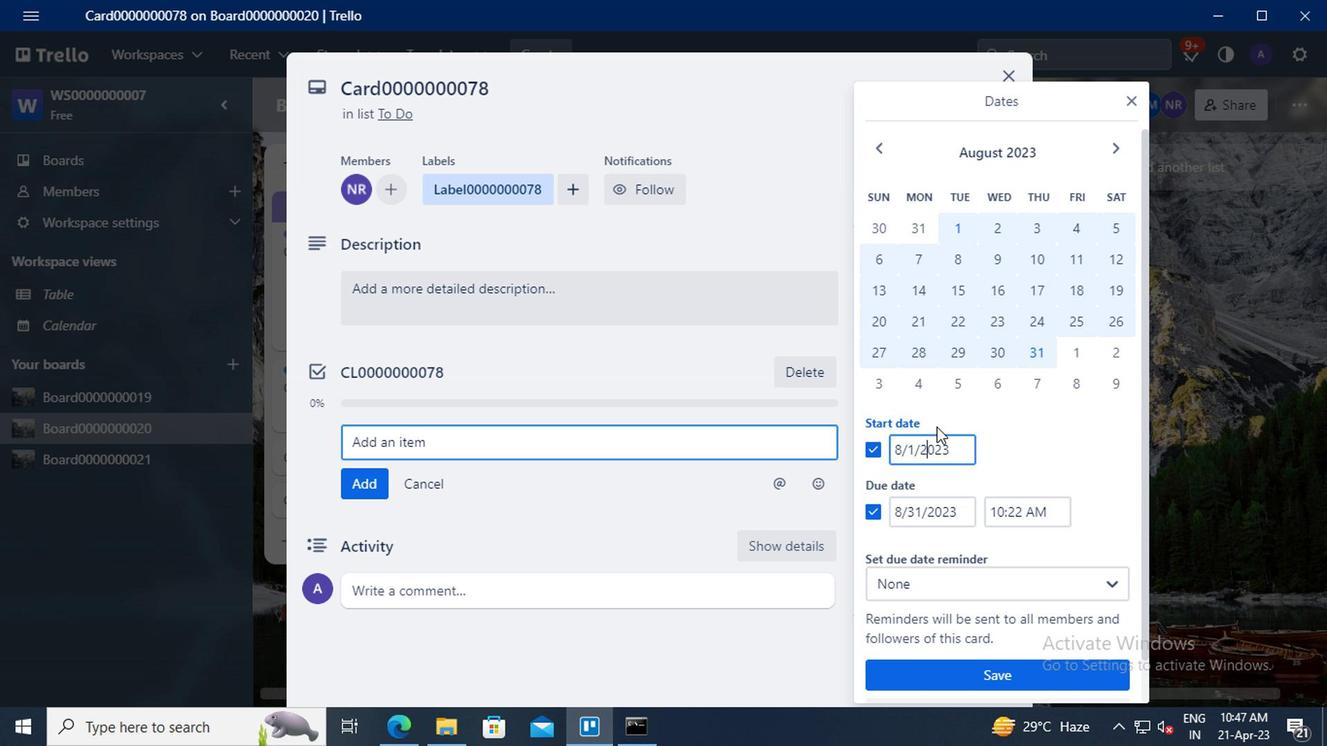 
Action: Key pressed <Key.left><Key.left><Key.backspace>1<Key.left><Key.left><Key.backspace>9
Screenshot: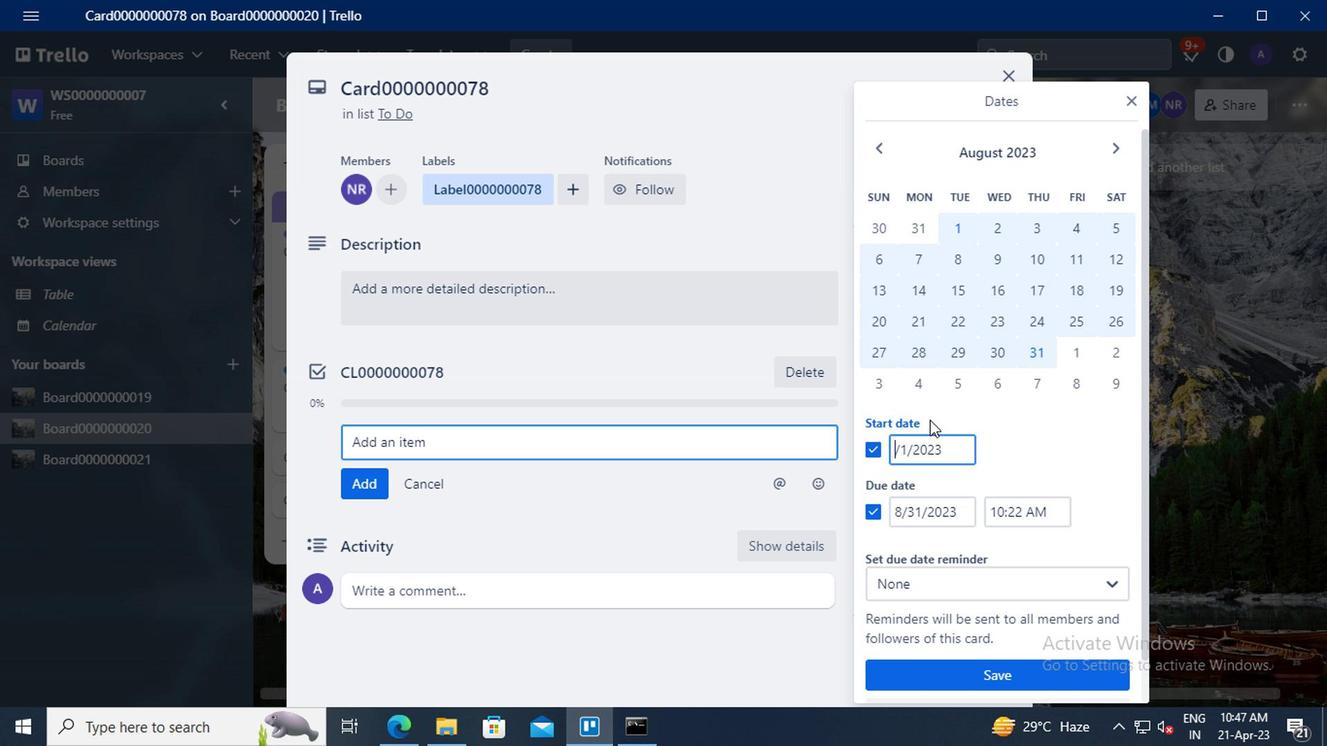 
Action: Mouse moved to (918, 505)
Screenshot: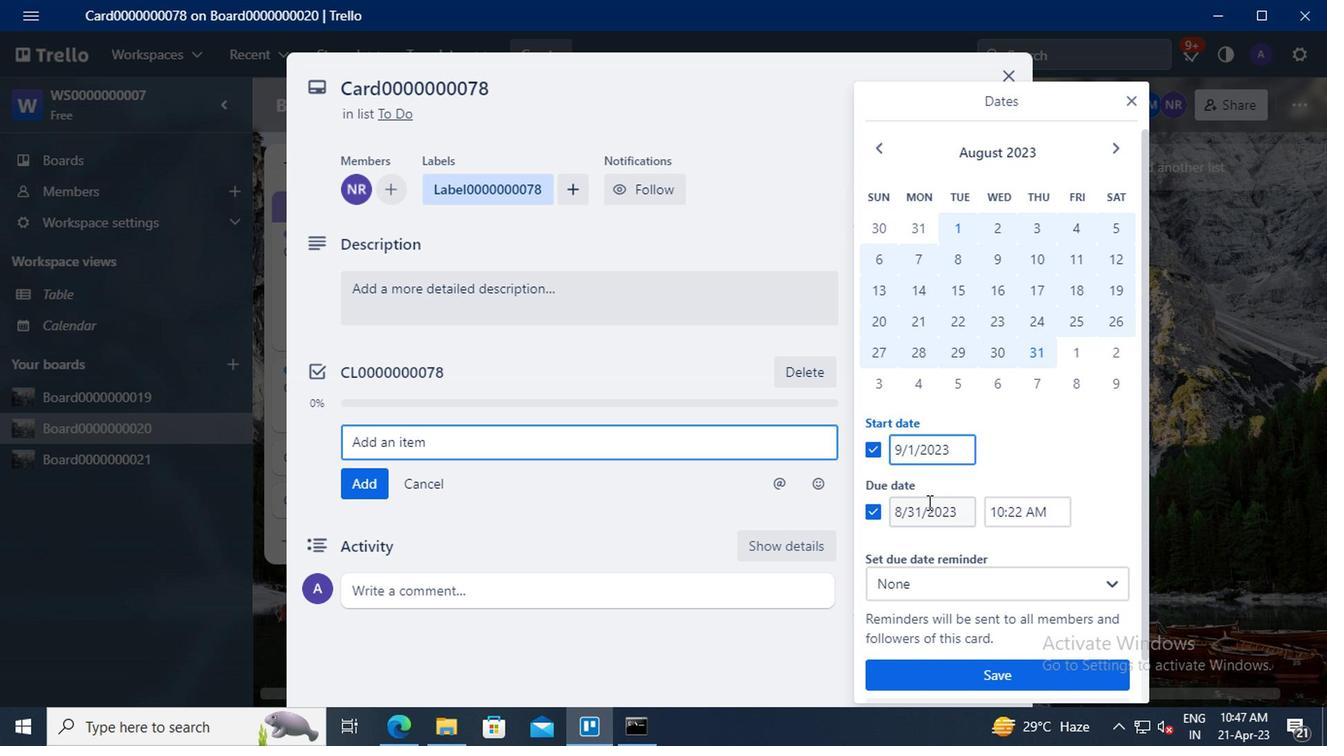 
Action: Mouse pressed left at (918, 505)
Screenshot: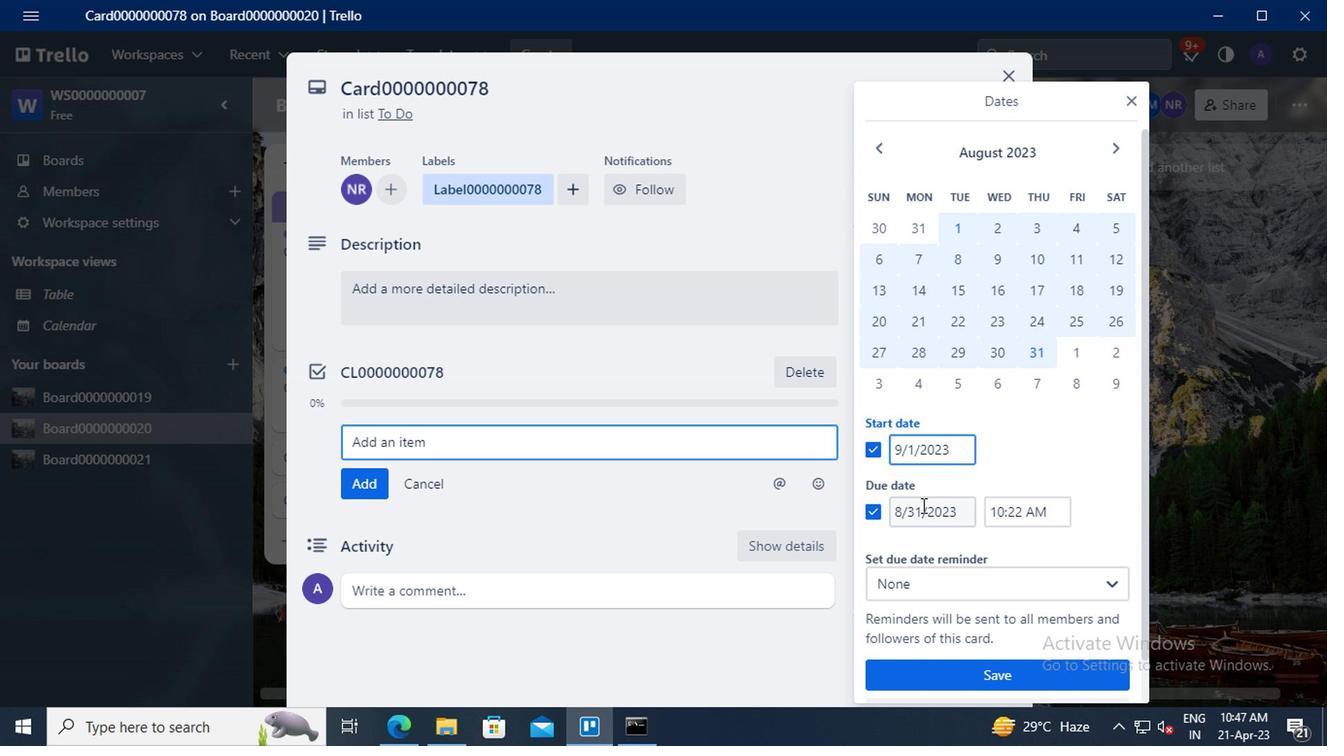 
Action: Mouse moved to (917, 505)
Screenshot: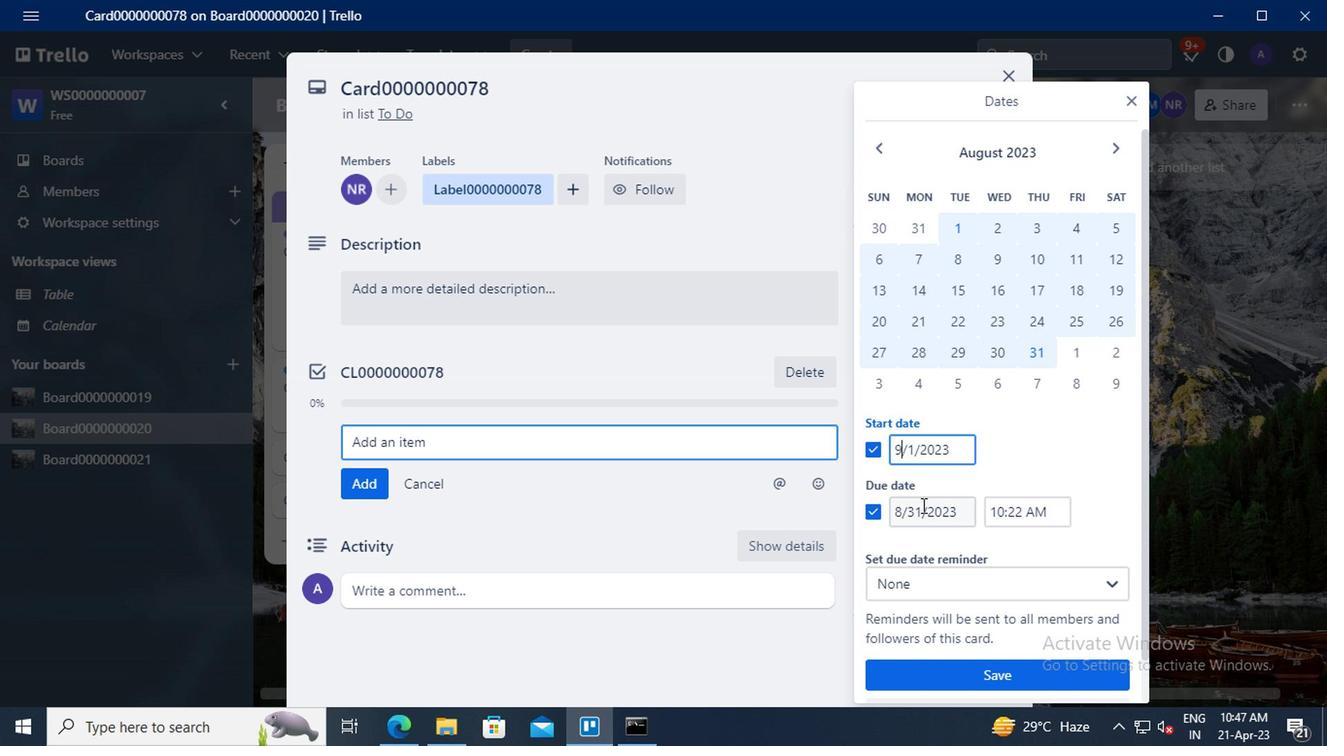 
Action: Key pressed <Key.backspace><Key.delete>30
Screenshot: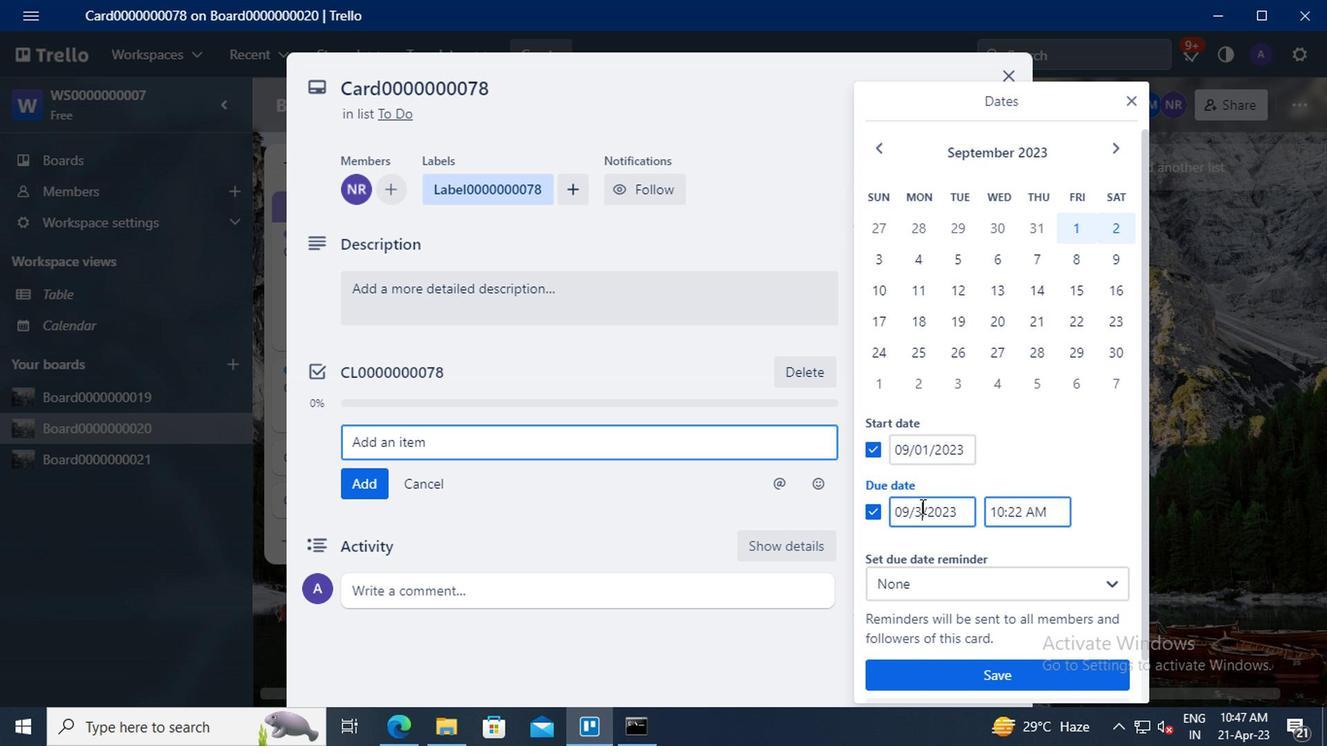 
Action: Mouse moved to (921, 673)
Screenshot: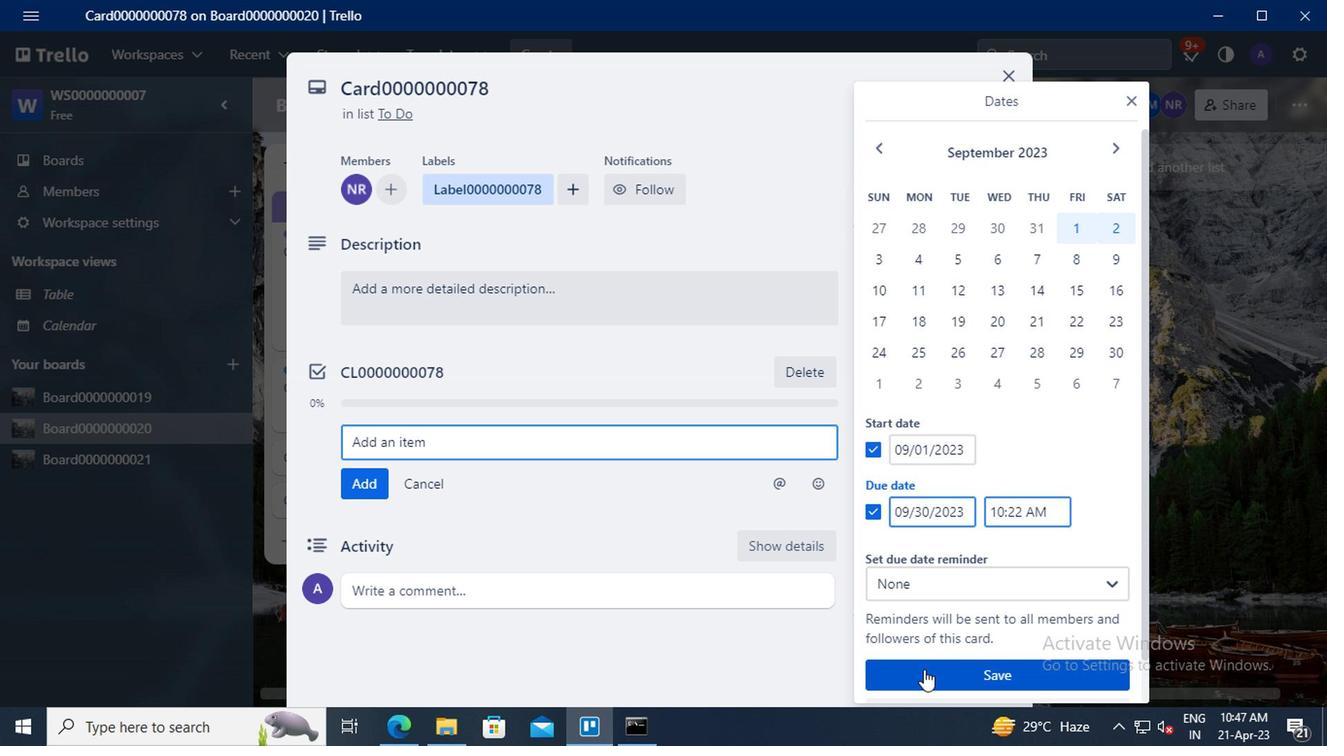 
Action: Mouse pressed left at (921, 673)
Screenshot: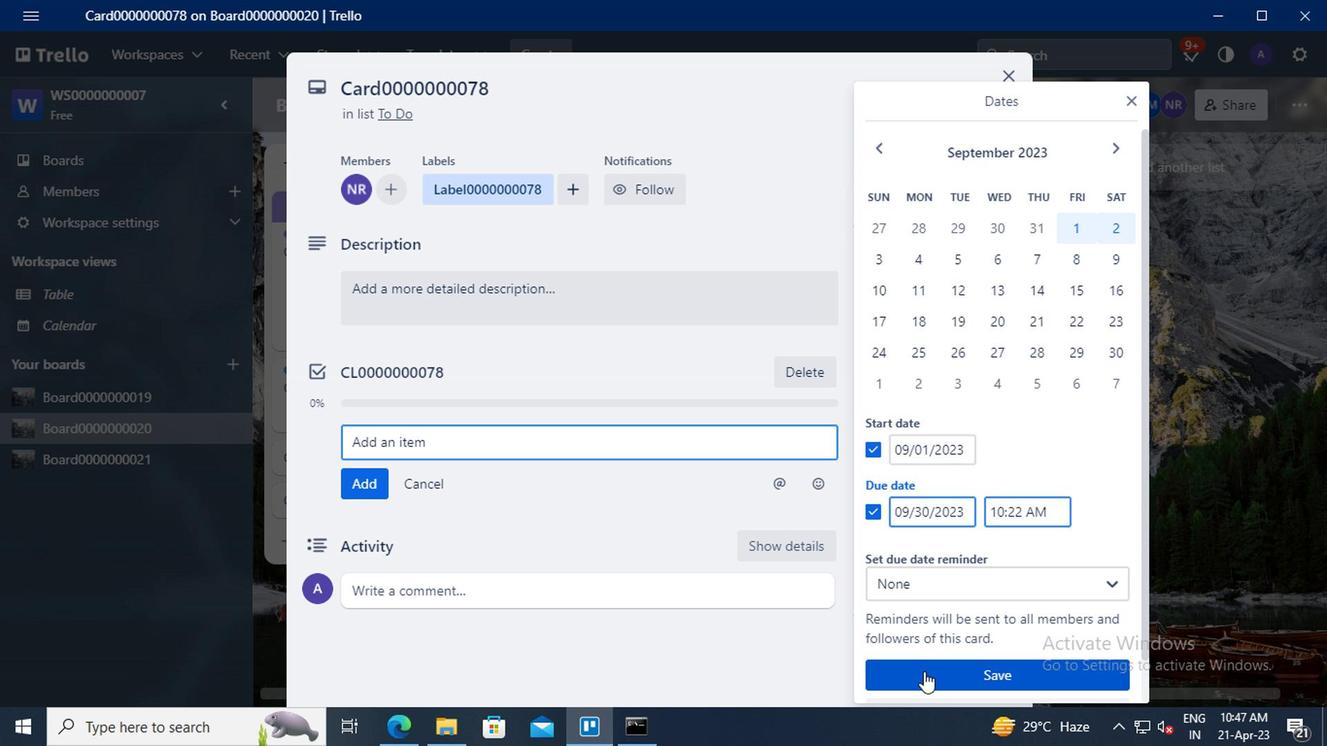 
